 Task: Look for products in the category "Baby Health Care" from Pacifica only.
Action: Mouse moved to (322, 166)
Screenshot: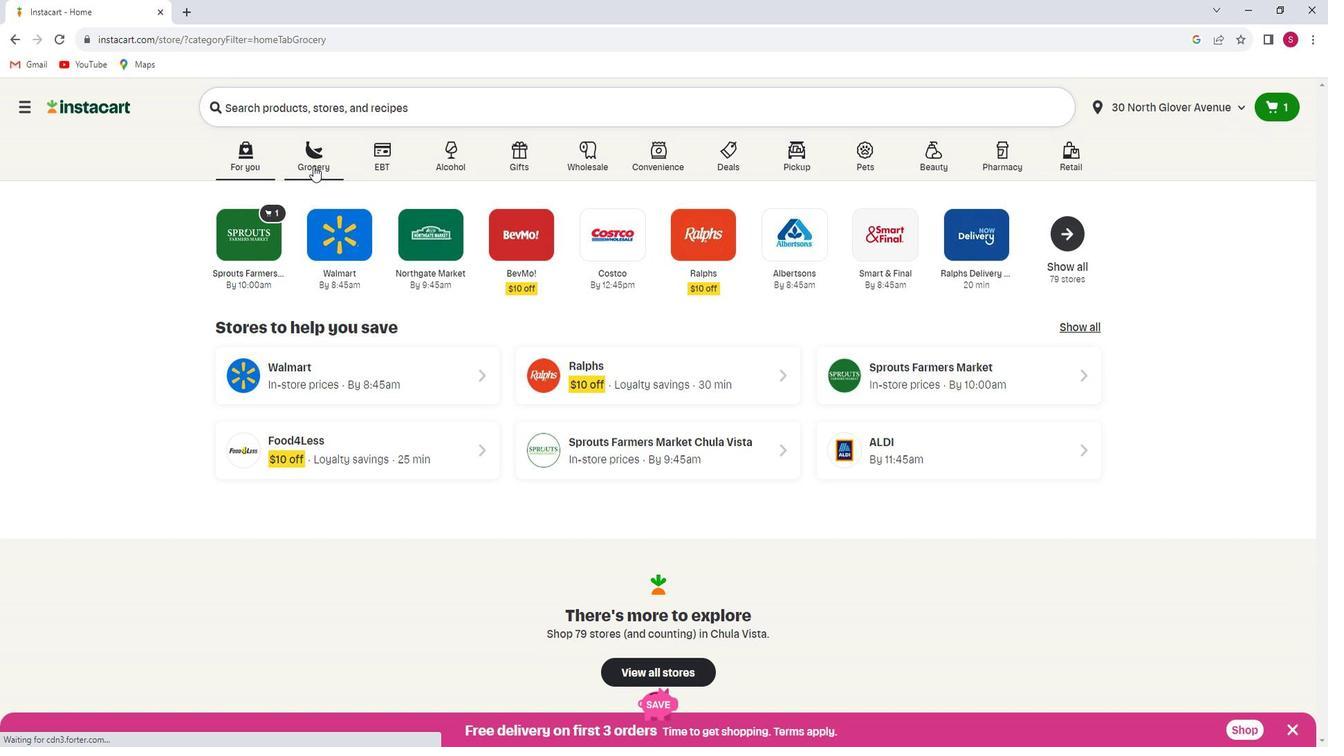 
Action: Mouse pressed left at (322, 166)
Screenshot: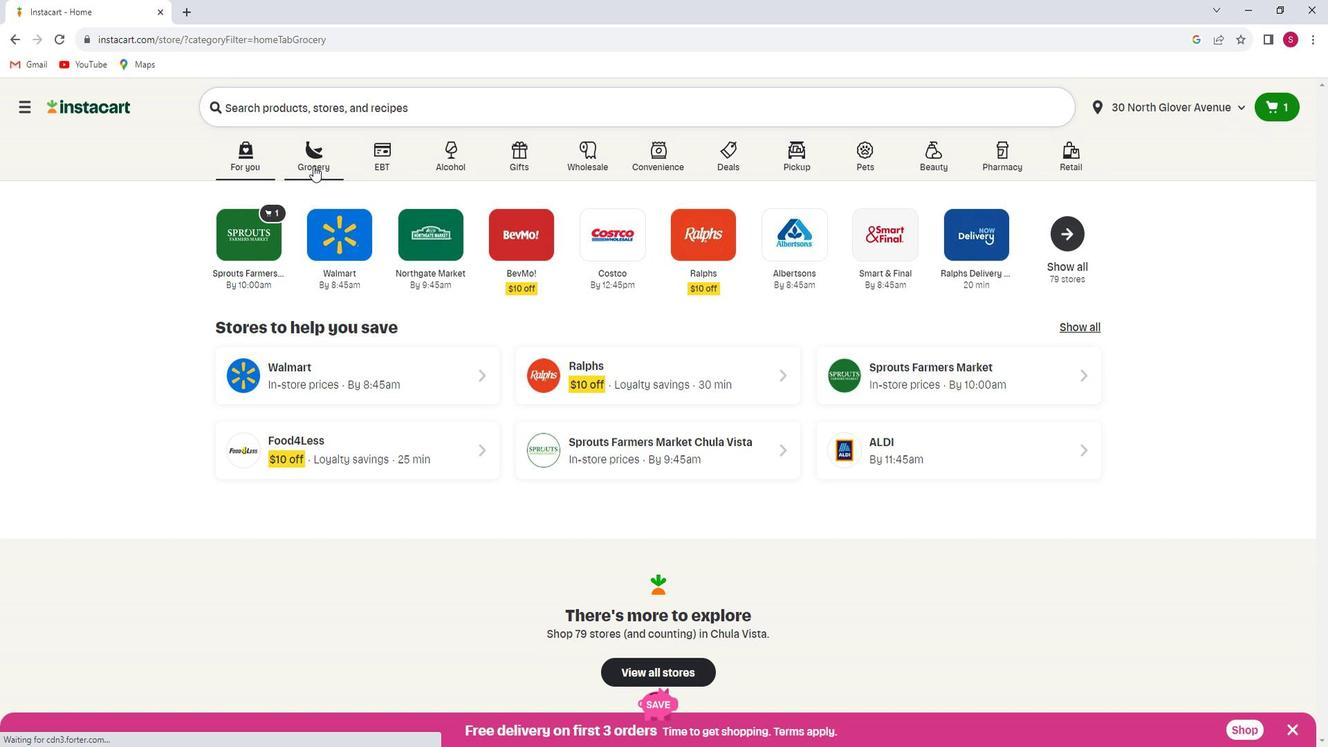 
Action: Mouse moved to (326, 390)
Screenshot: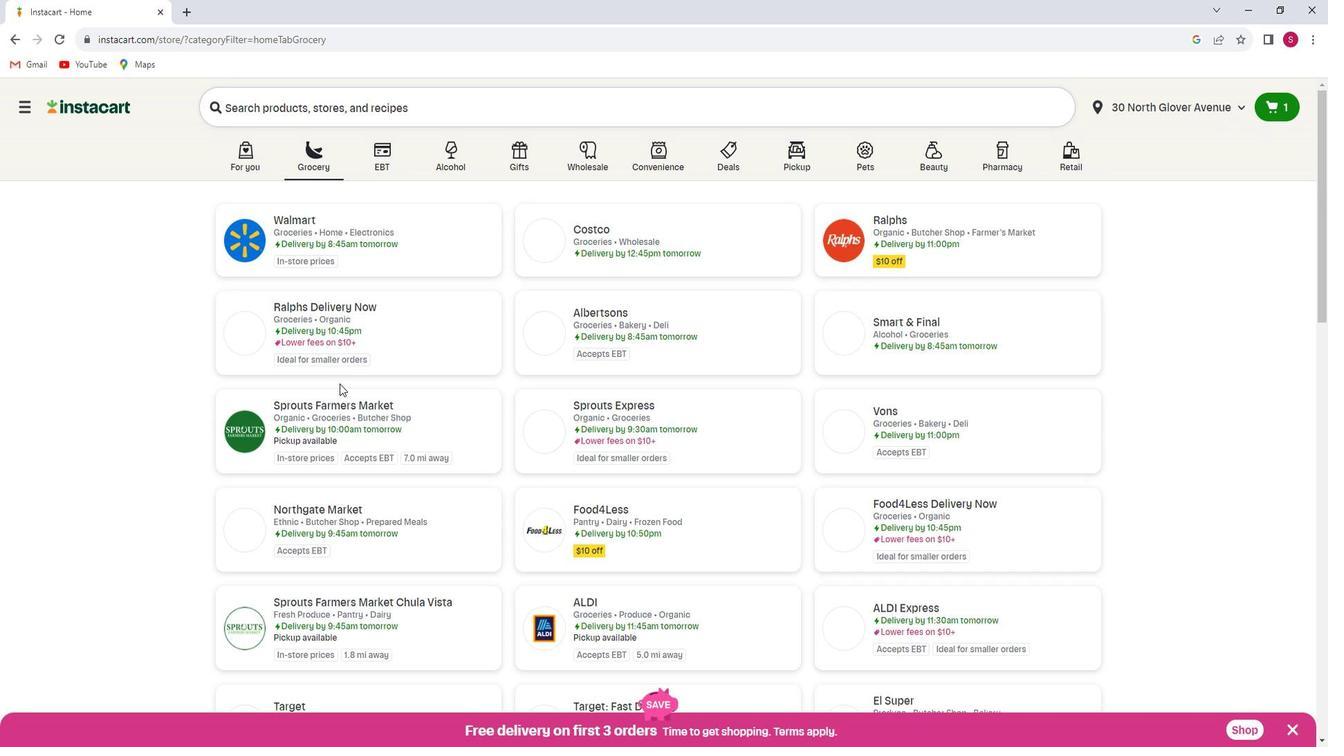 
Action: Mouse pressed left at (326, 390)
Screenshot: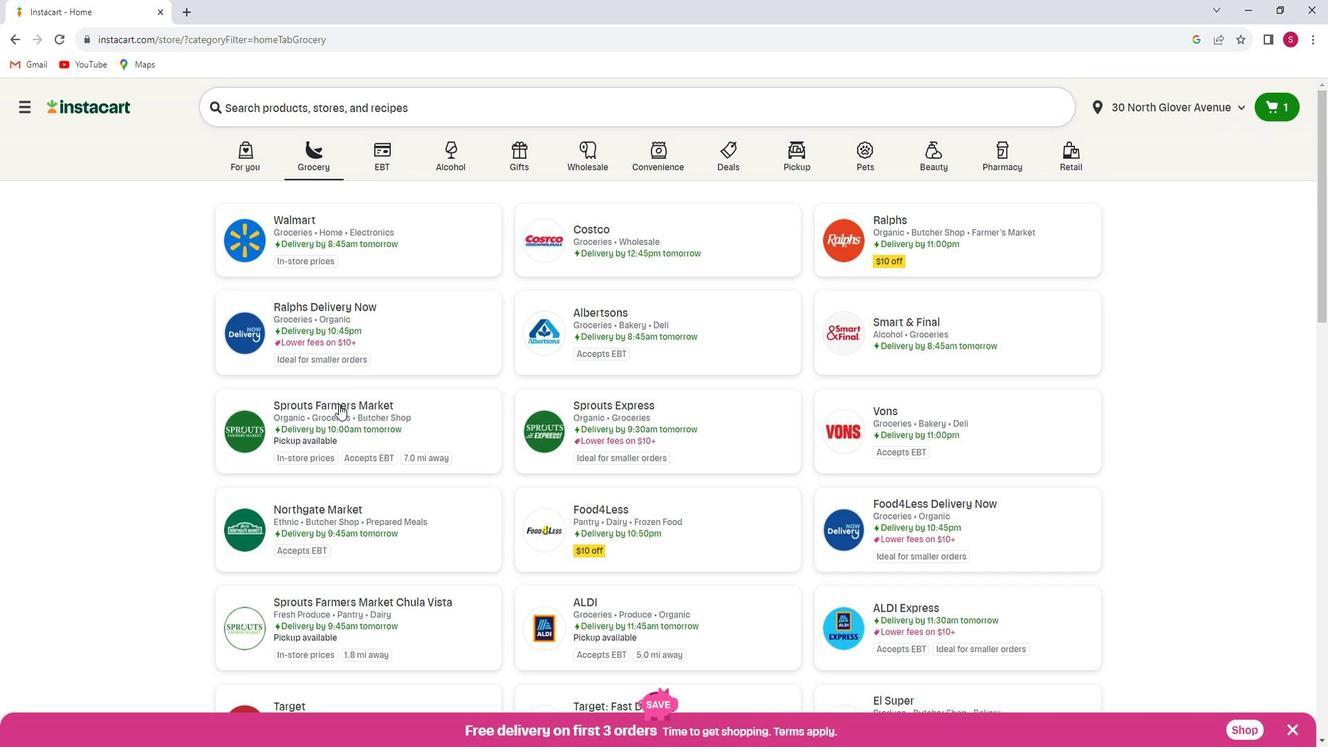 
Action: Mouse moved to (66, 425)
Screenshot: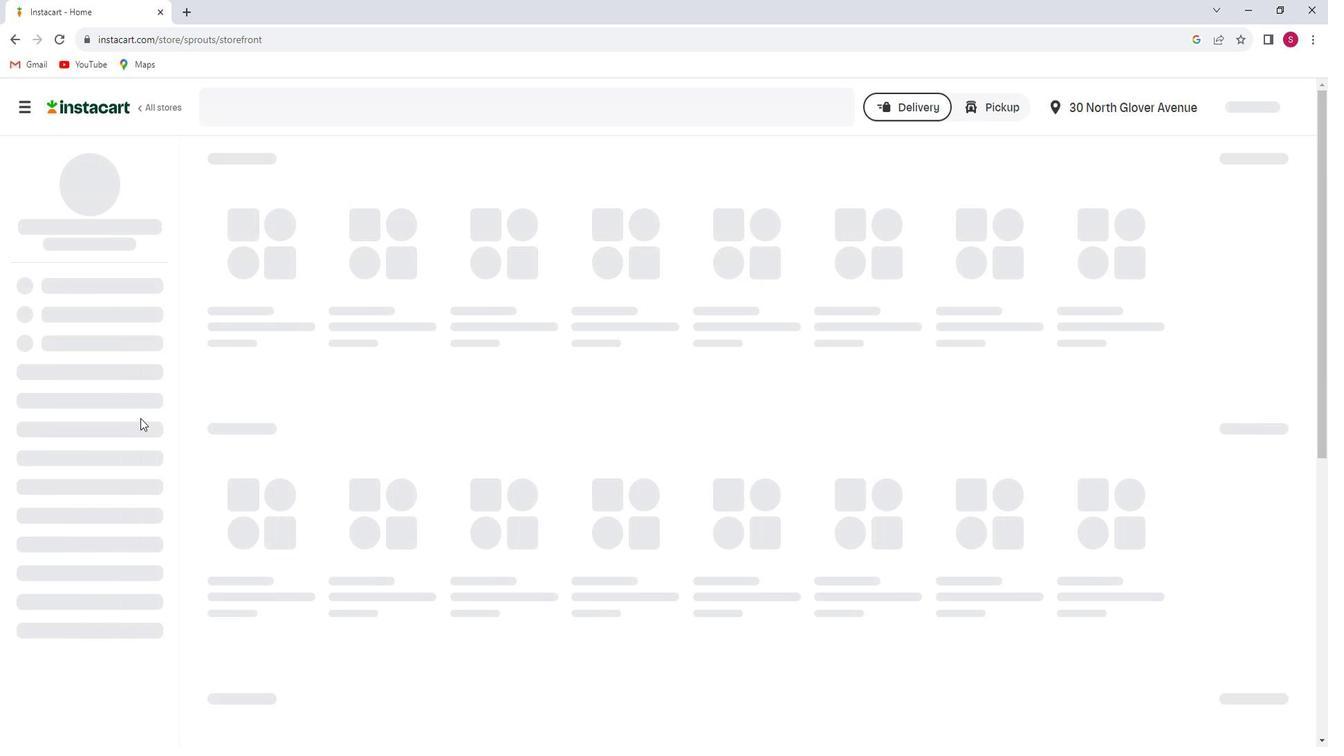 
Action: Mouse scrolled (66, 424) with delta (0, 0)
Screenshot: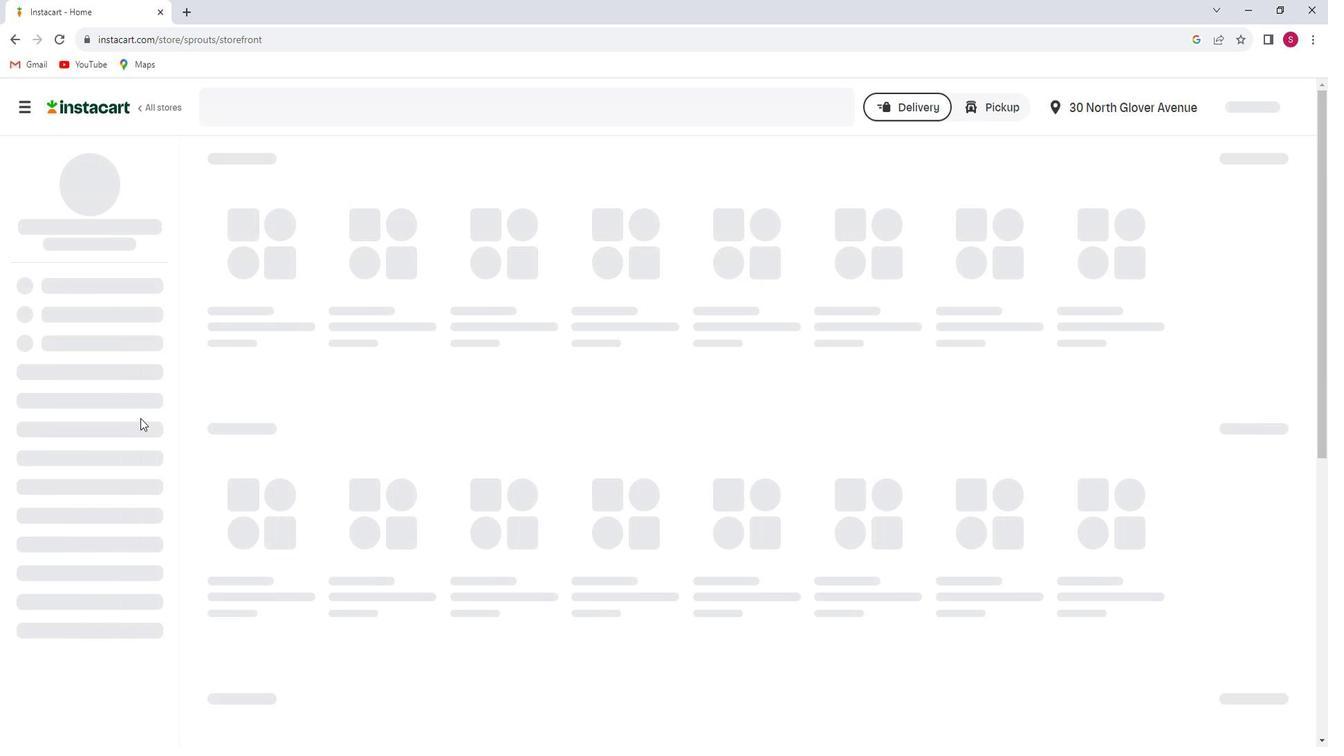 
Action: Mouse moved to (65, 428)
Screenshot: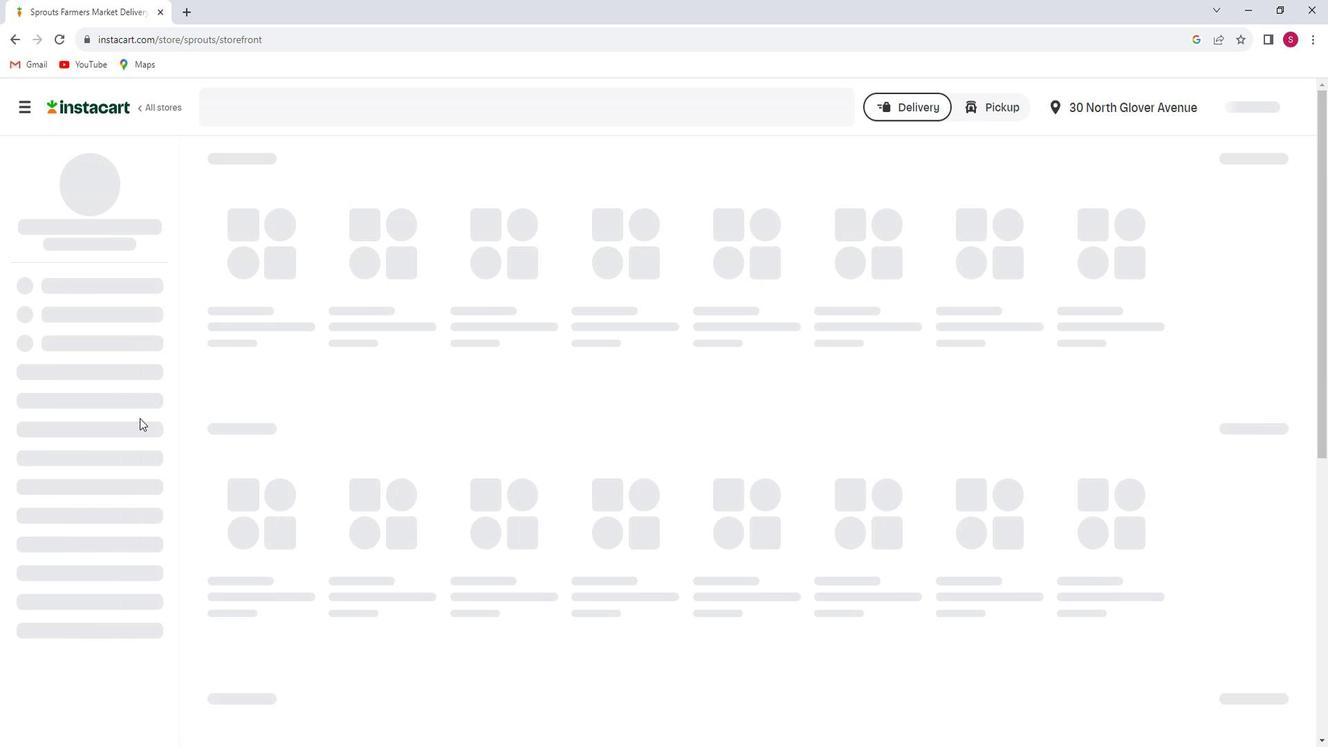 
Action: Mouse scrolled (65, 428) with delta (0, 0)
Screenshot: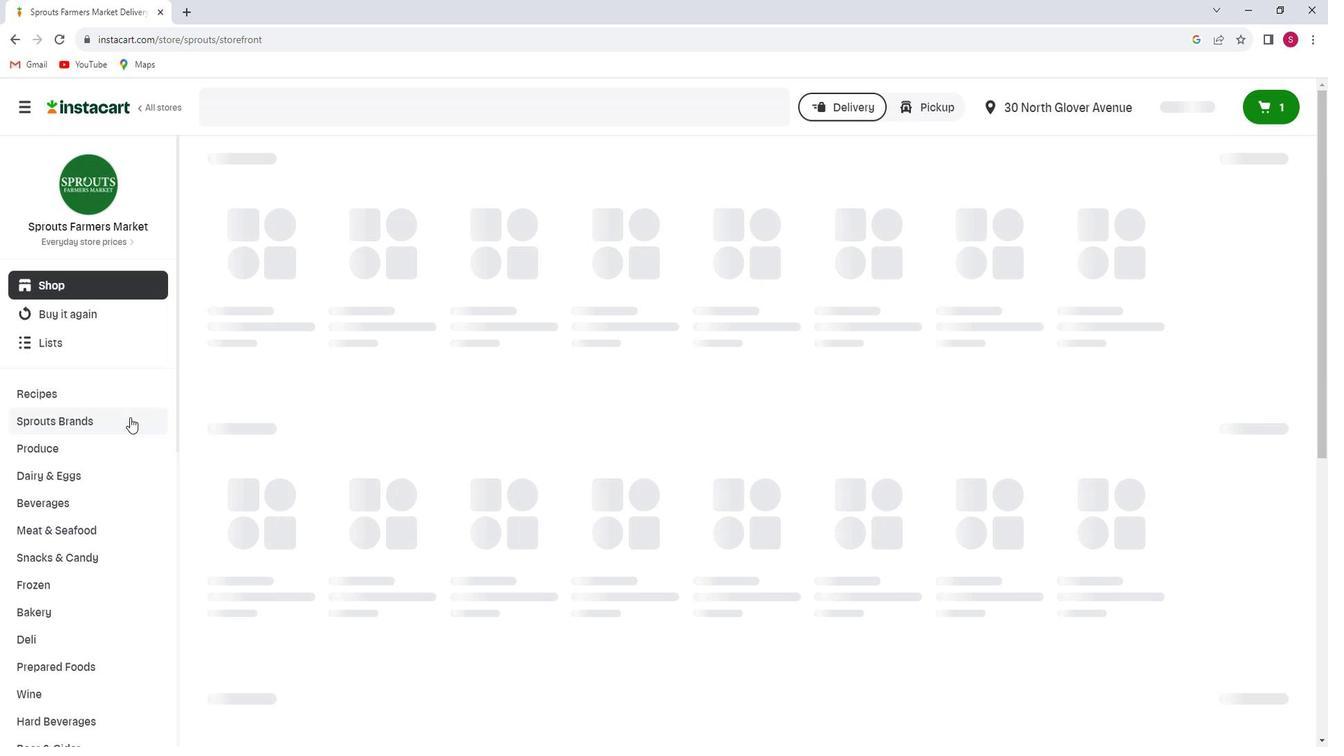 
Action: Mouse scrolled (65, 428) with delta (0, 0)
Screenshot: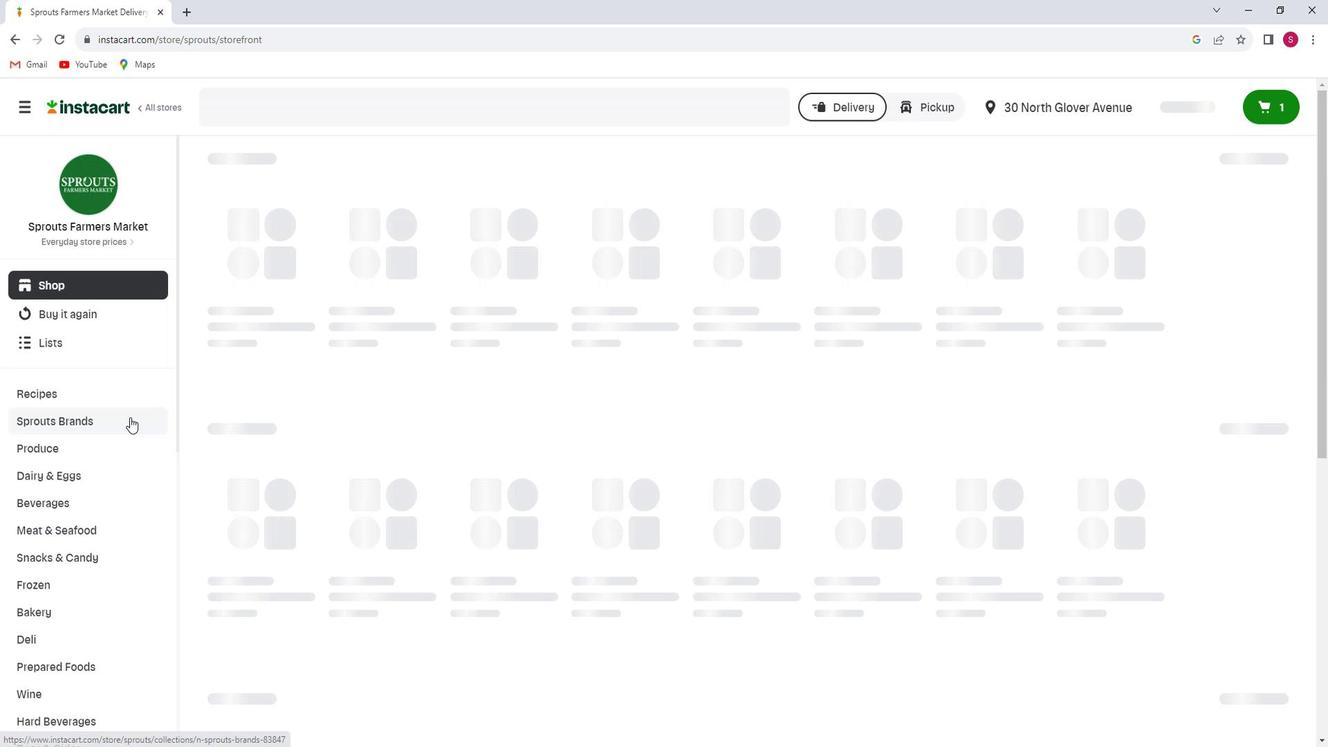 
Action: Mouse scrolled (65, 428) with delta (0, 0)
Screenshot: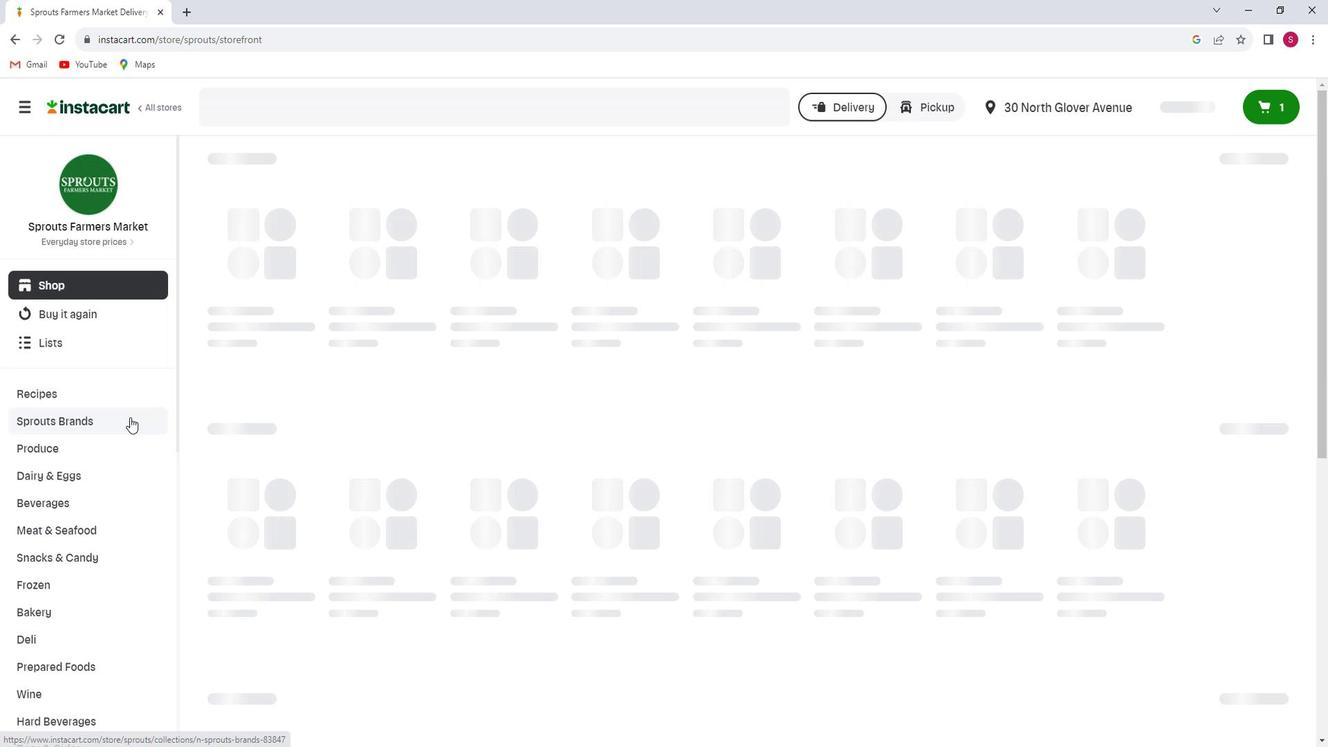 
Action: Mouse scrolled (65, 428) with delta (0, 0)
Screenshot: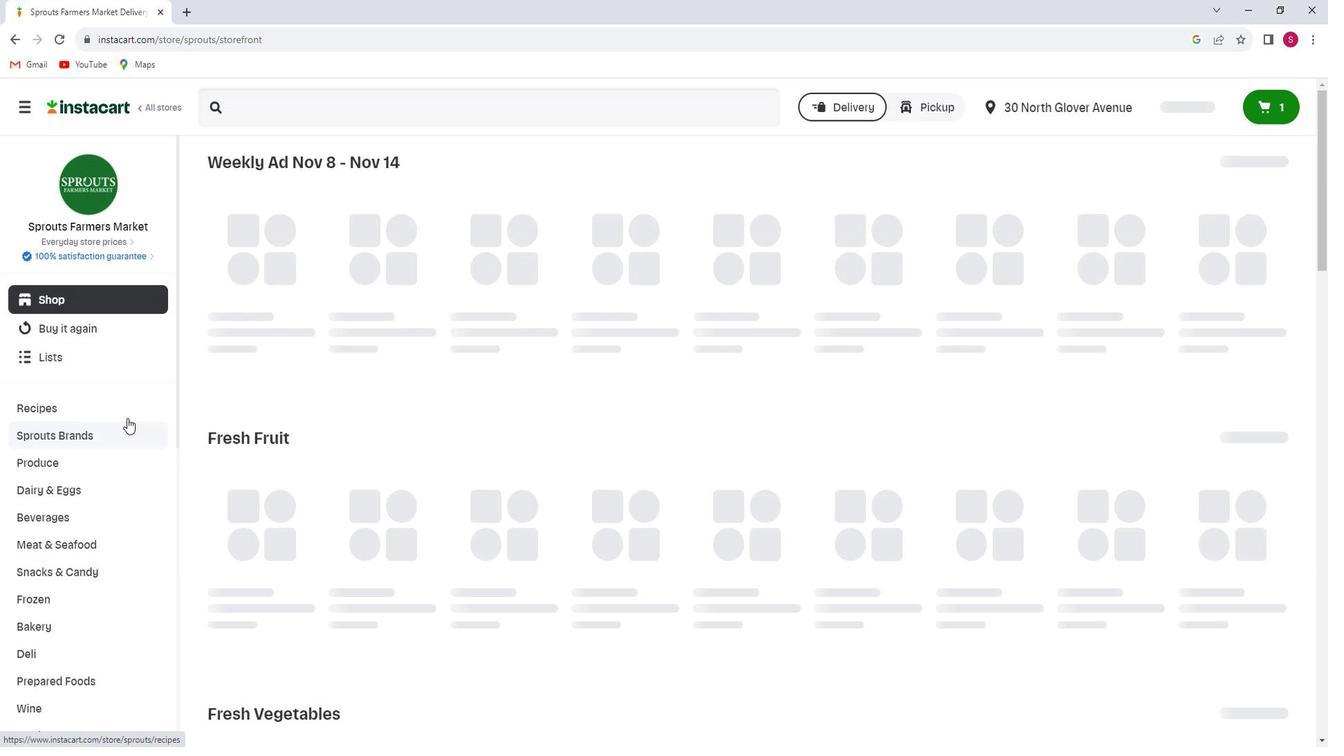 
Action: Mouse scrolled (65, 428) with delta (0, 0)
Screenshot: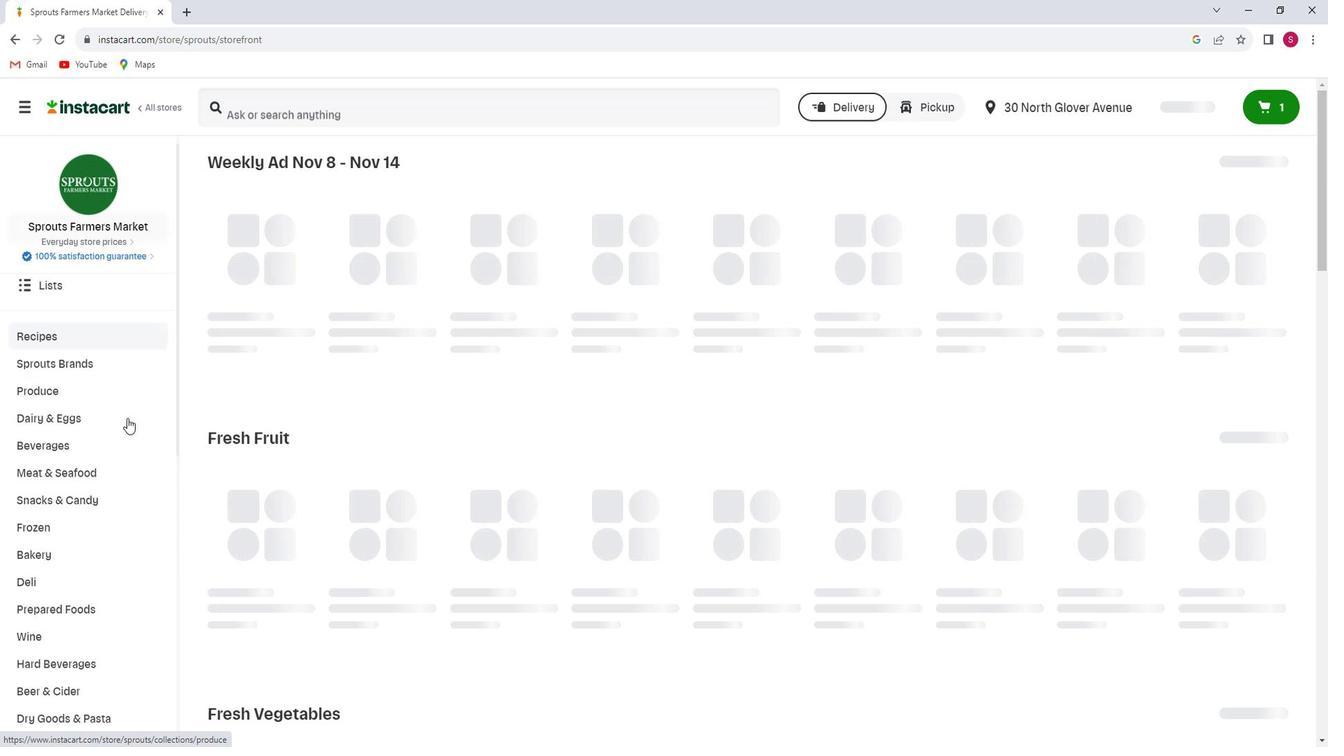 
Action: Mouse scrolled (65, 428) with delta (0, 0)
Screenshot: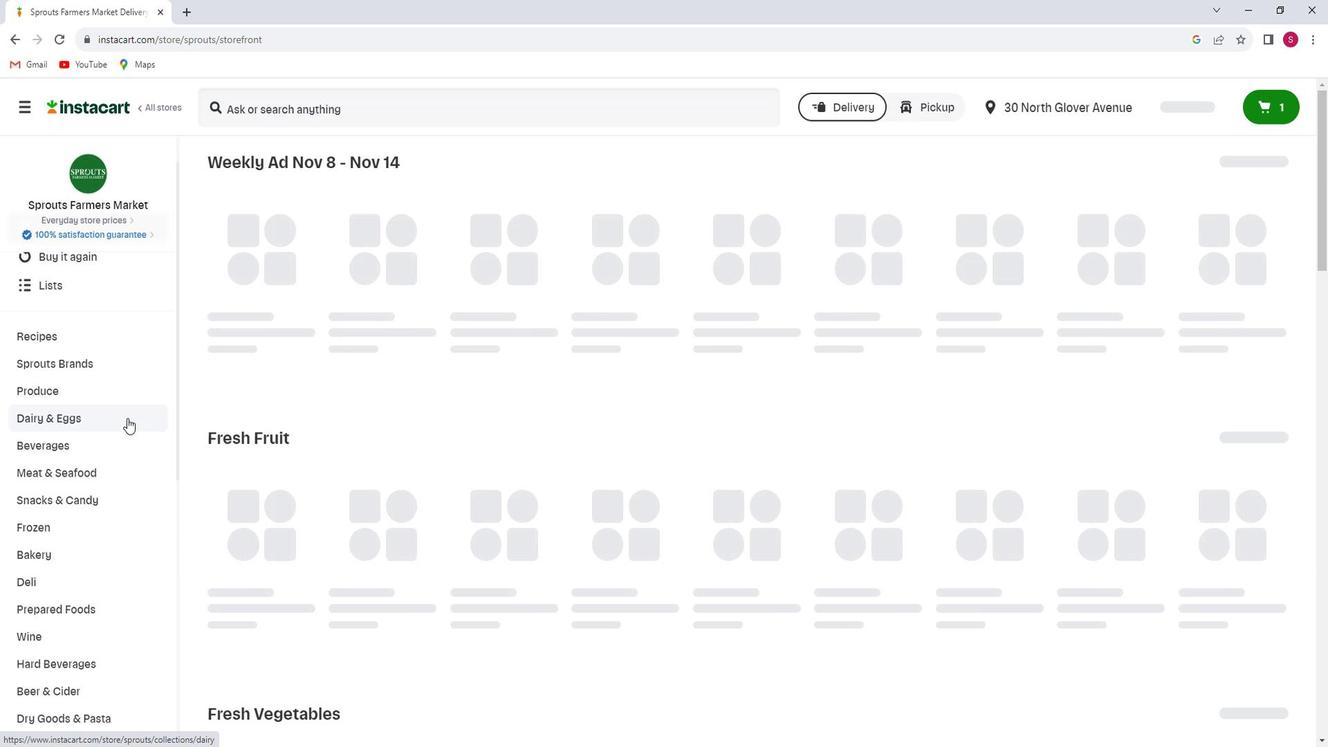 
Action: Mouse scrolled (65, 428) with delta (0, 0)
Screenshot: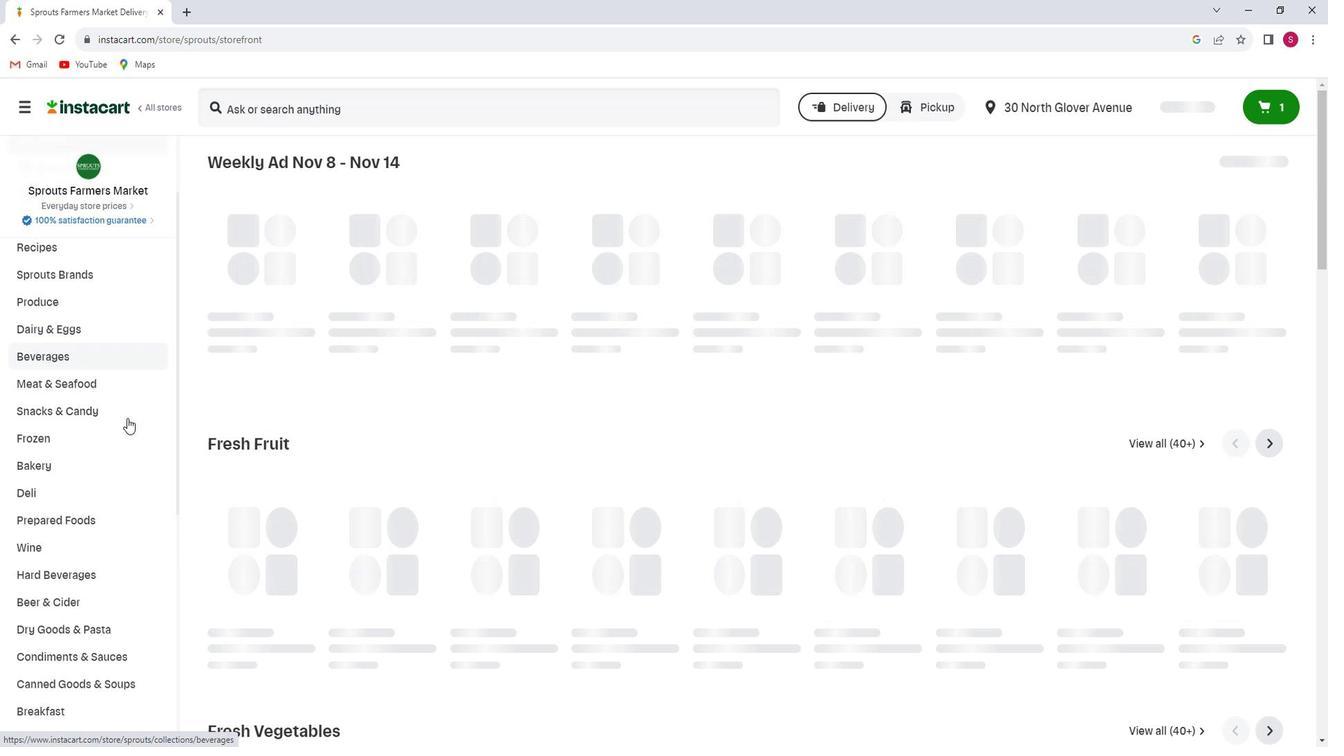 
Action: Mouse scrolled (65, 428) with delta (0, 0)
Screenshot: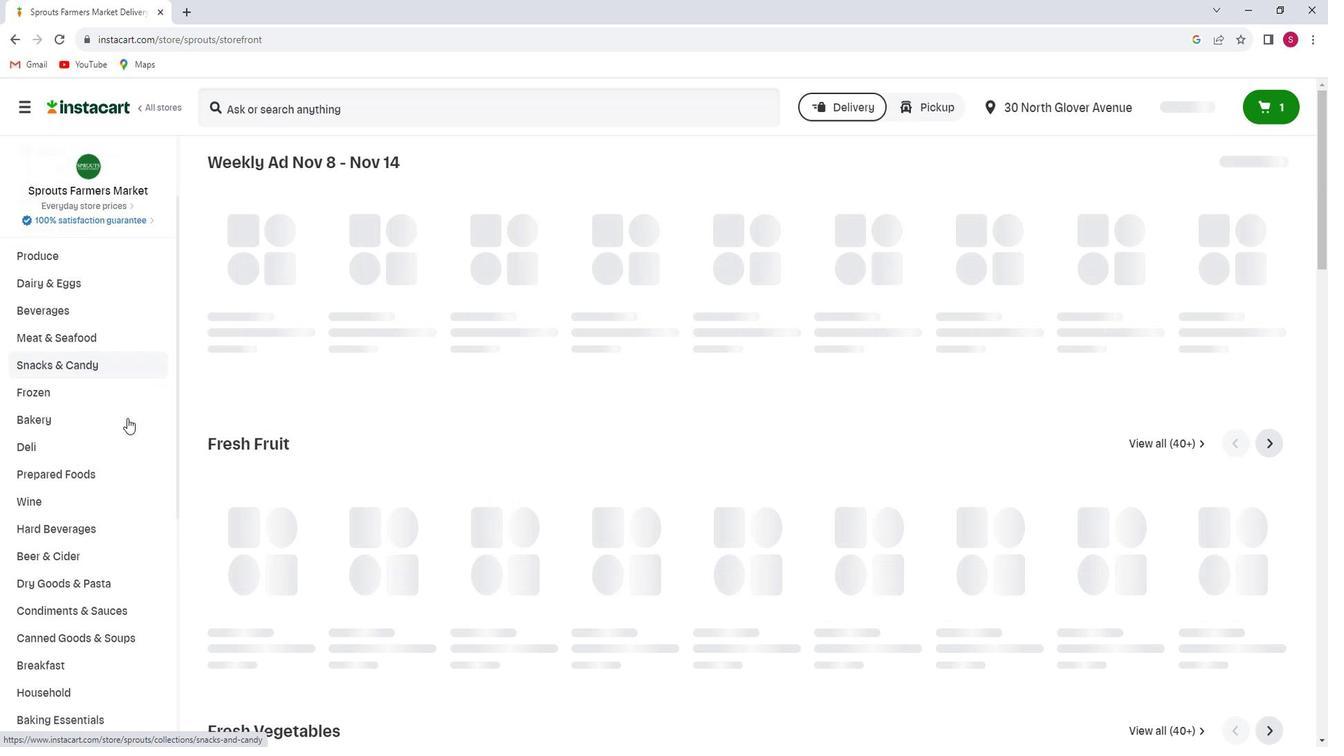 
Action: Mouse moved to (67, 528)
Screenshot: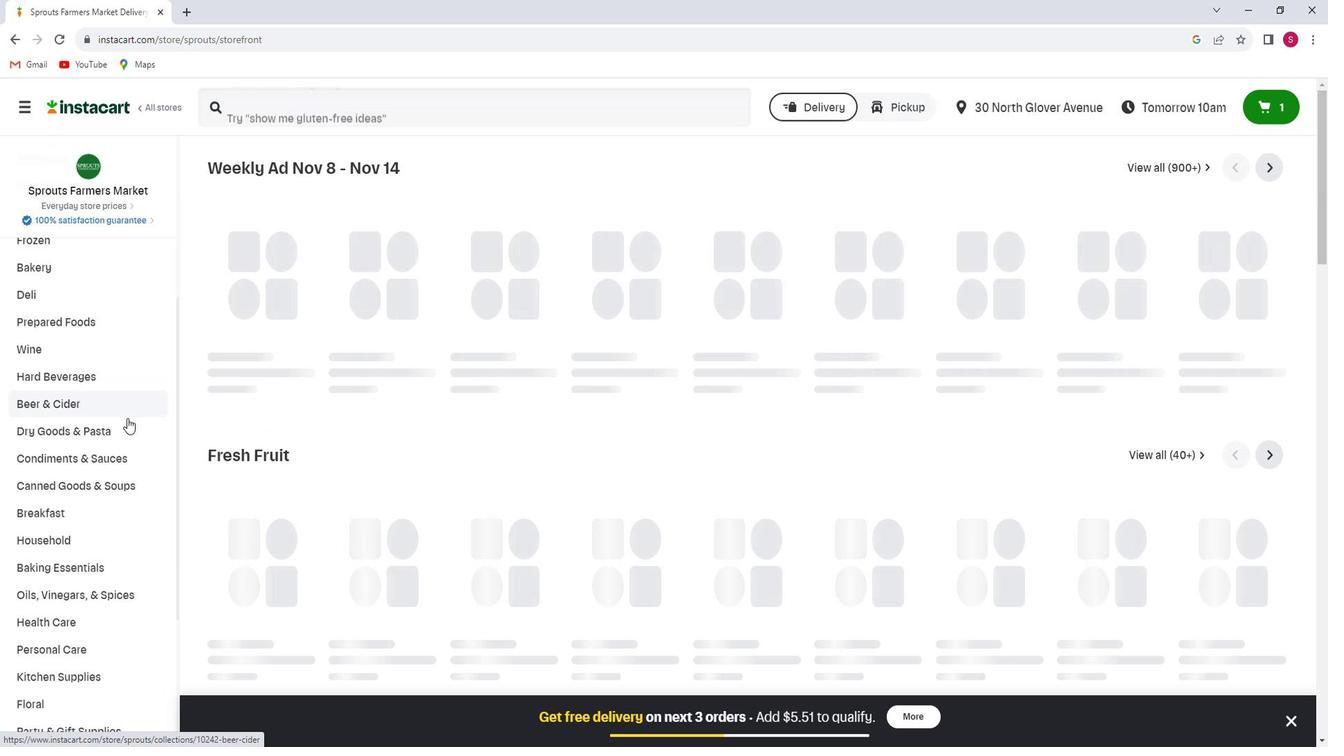 
Action: Mouse pressed left at (67, 528)
Screenshot: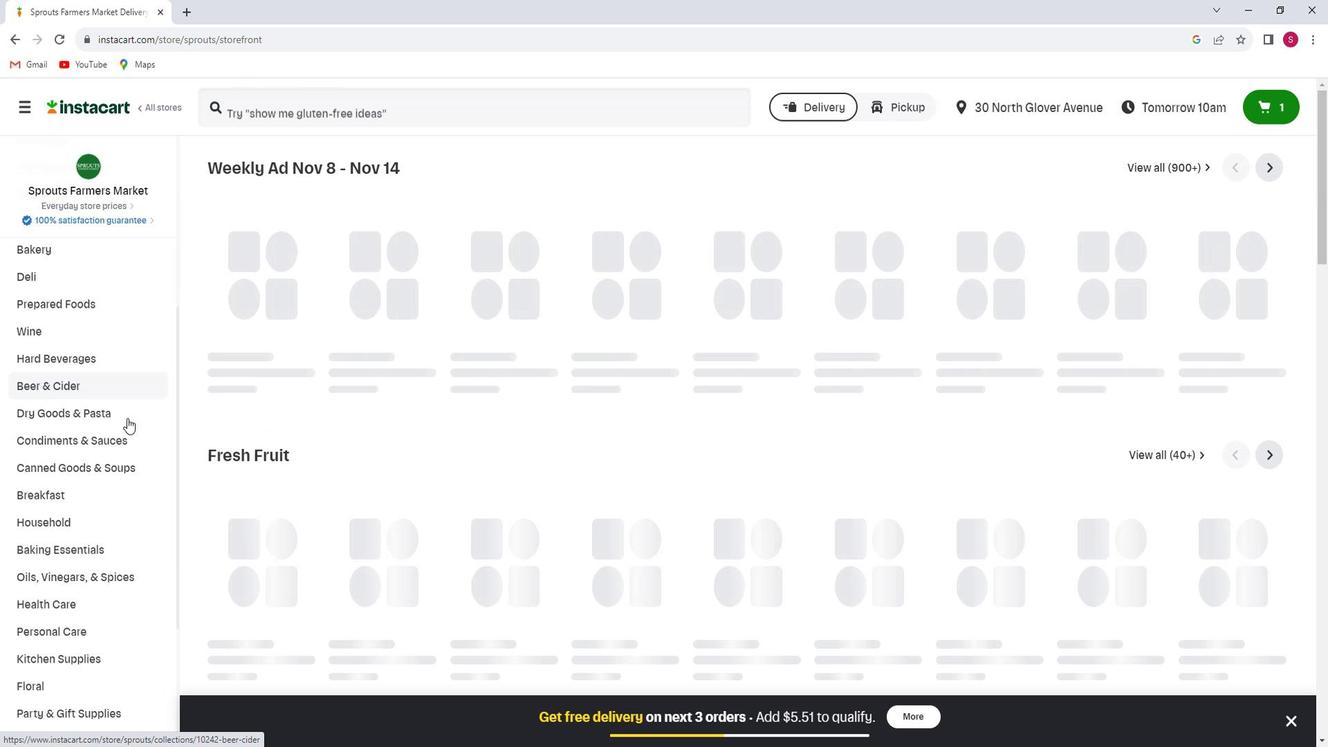 
Action: Mouse moved to (84, 546)
Screenshot: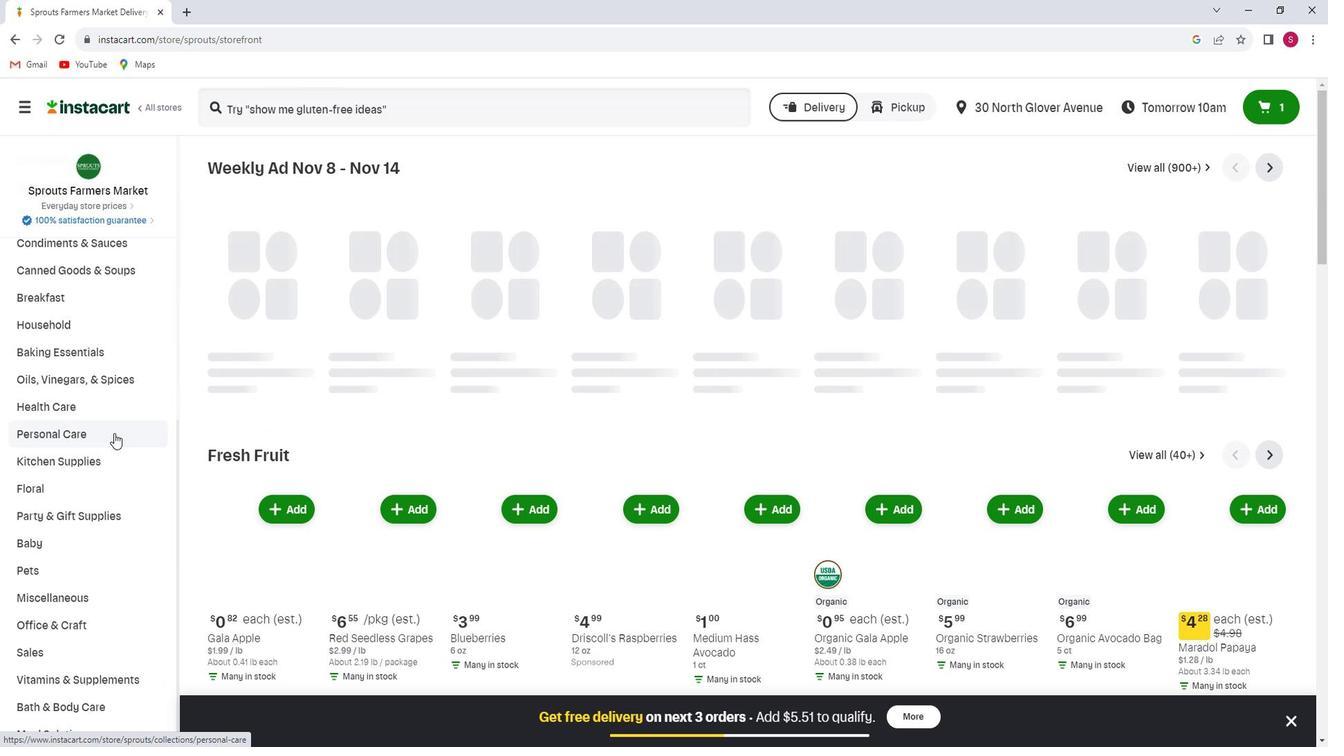 
Action: Mouse pressed left at (84, 546)
Screenshot: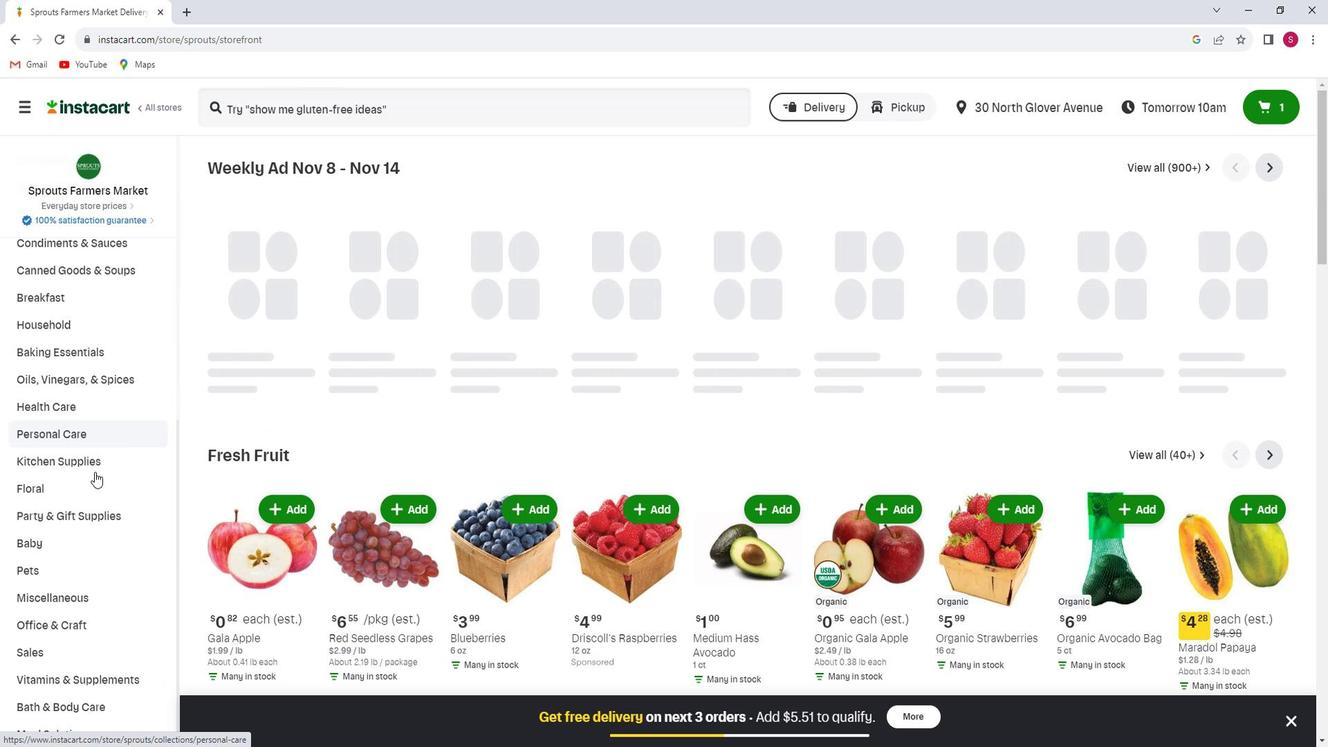 
Action: Mouse moved to (341, 274)
Screenshot: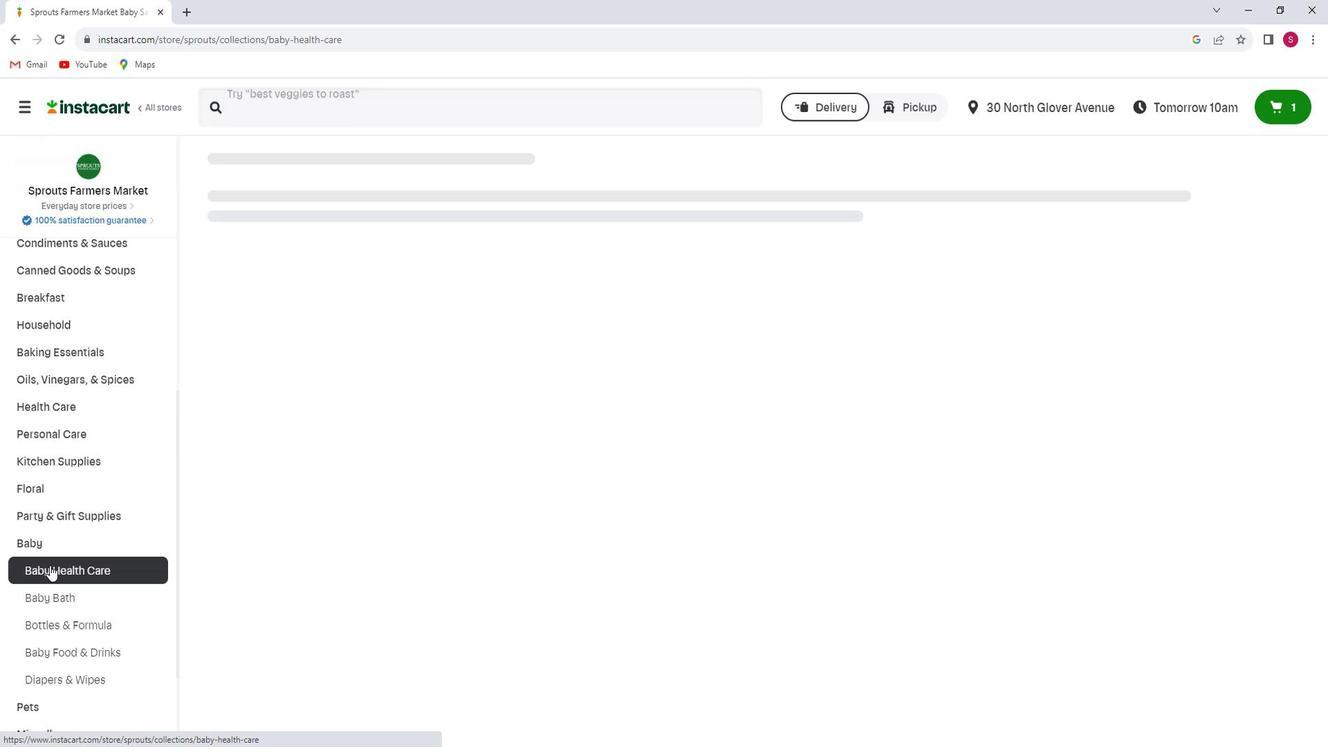 
Action: Mouse pressed left at (341, 274)
Screenshot: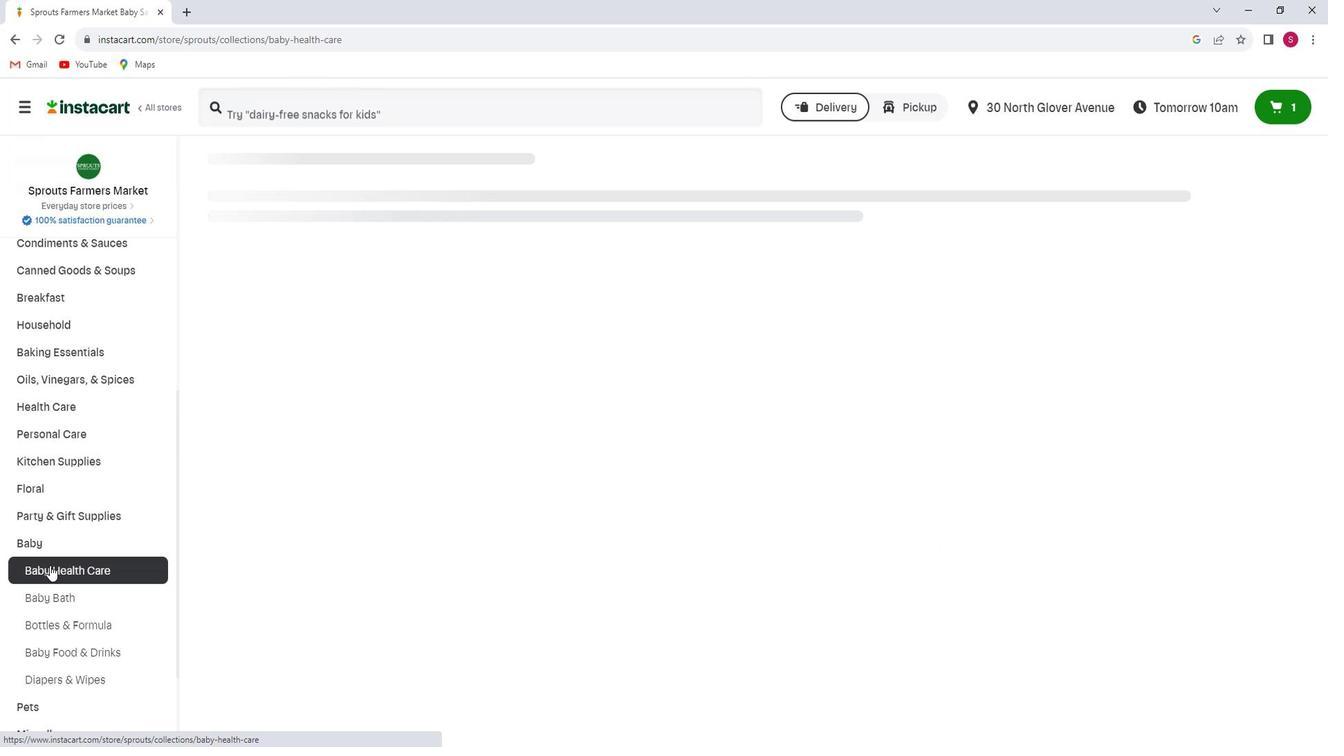 
Action: Mouse moved to (10, 747)
Screenshot: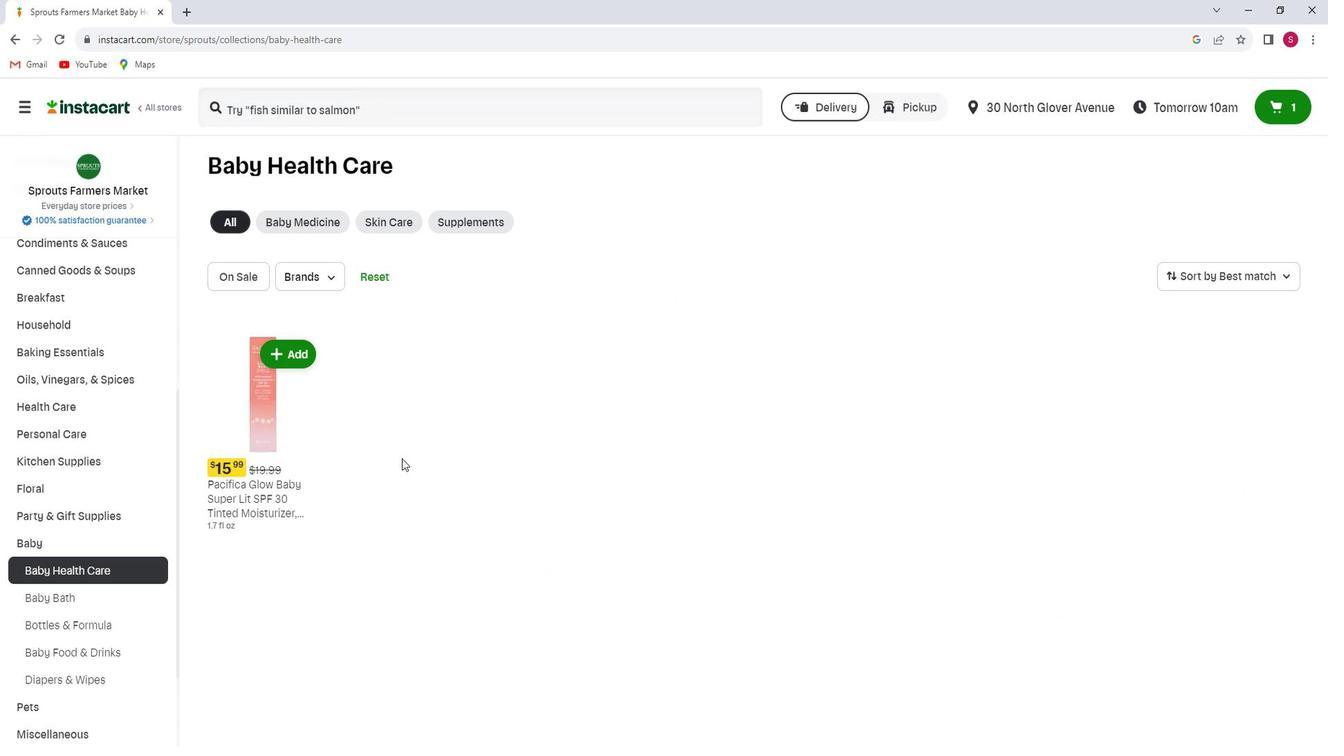 
Action: Mouse pressed left at (10, 747)
Screenshot: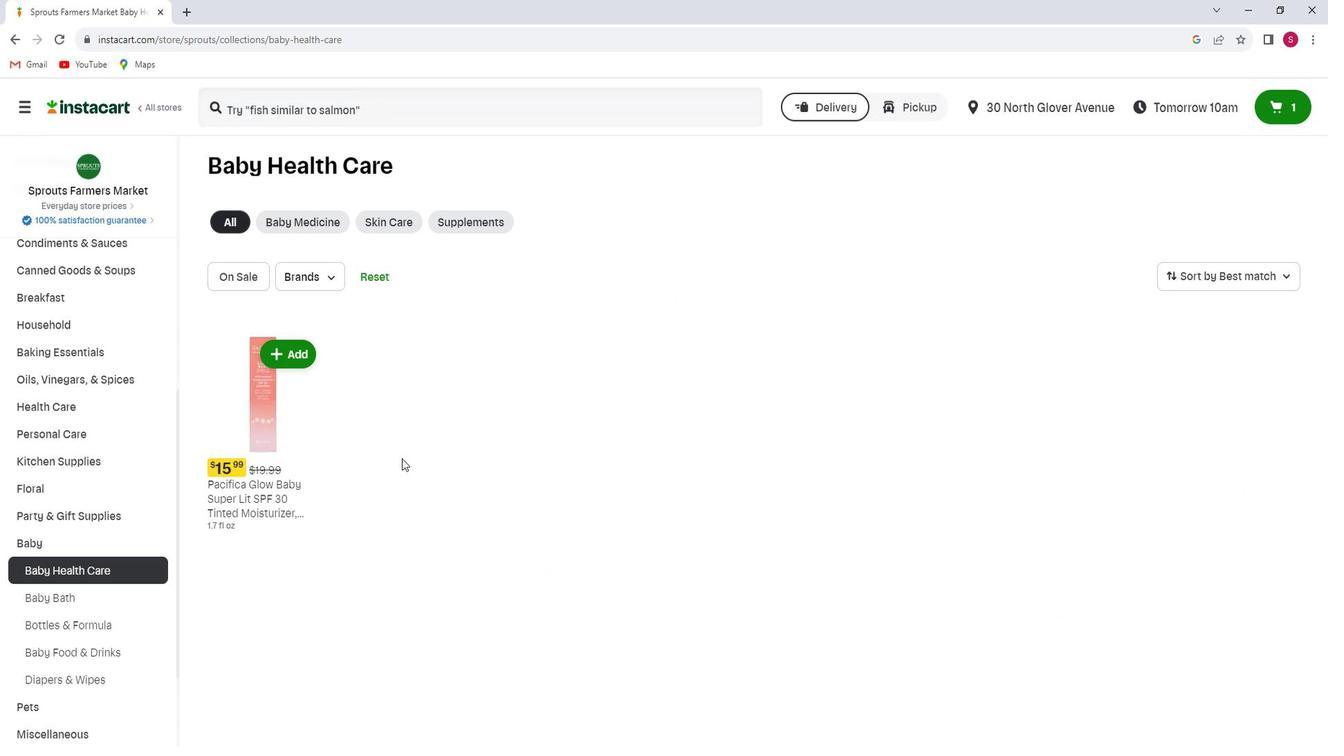 
Action: Mouse moved to (30, 720)
Screenshot: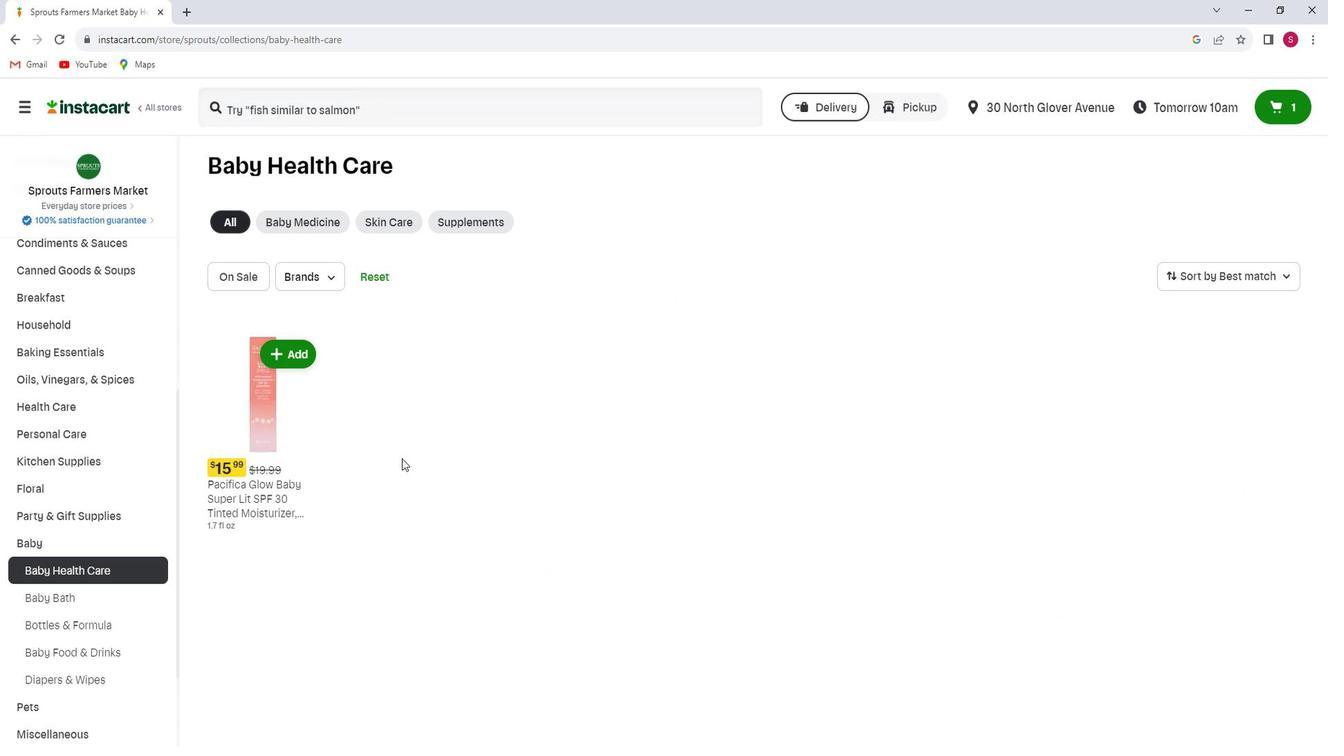 
Action: Mouse pressed left at (30, 720)
Screenshot: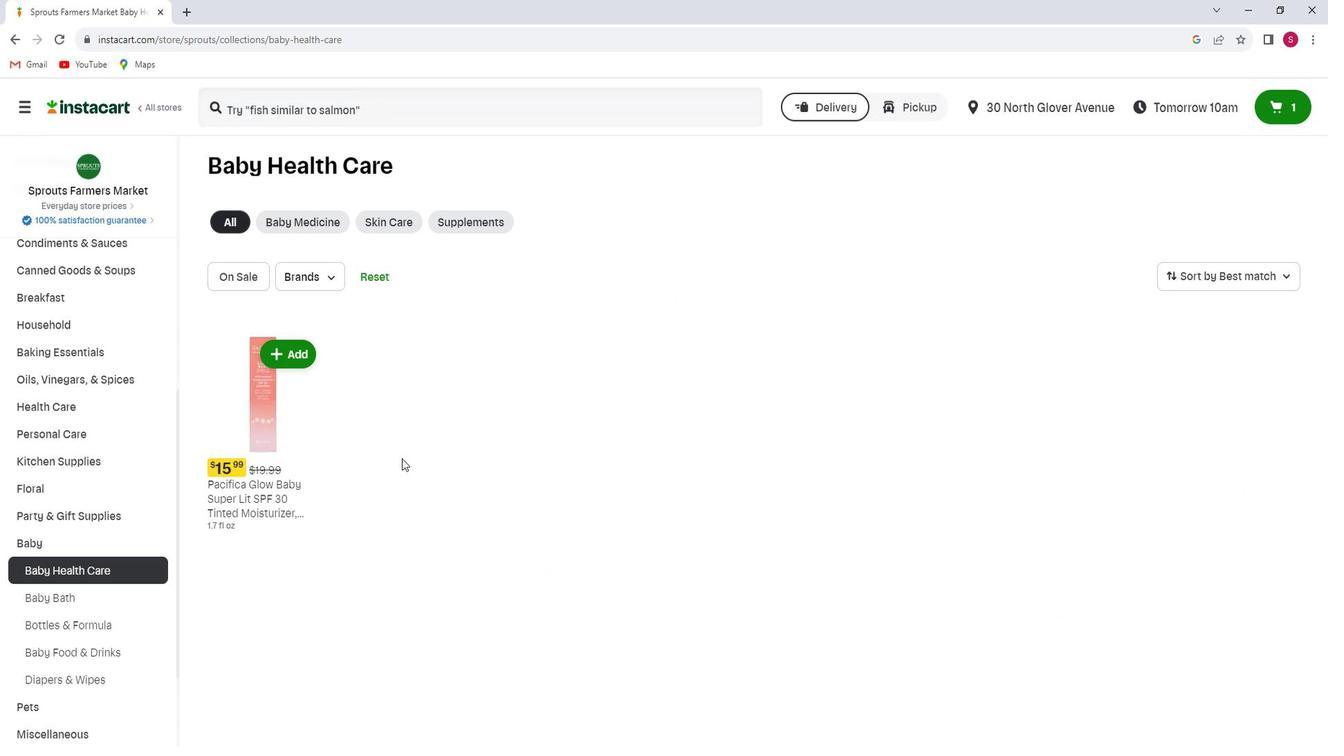
Action: Mouse moved to (45, 676)
Screenshot: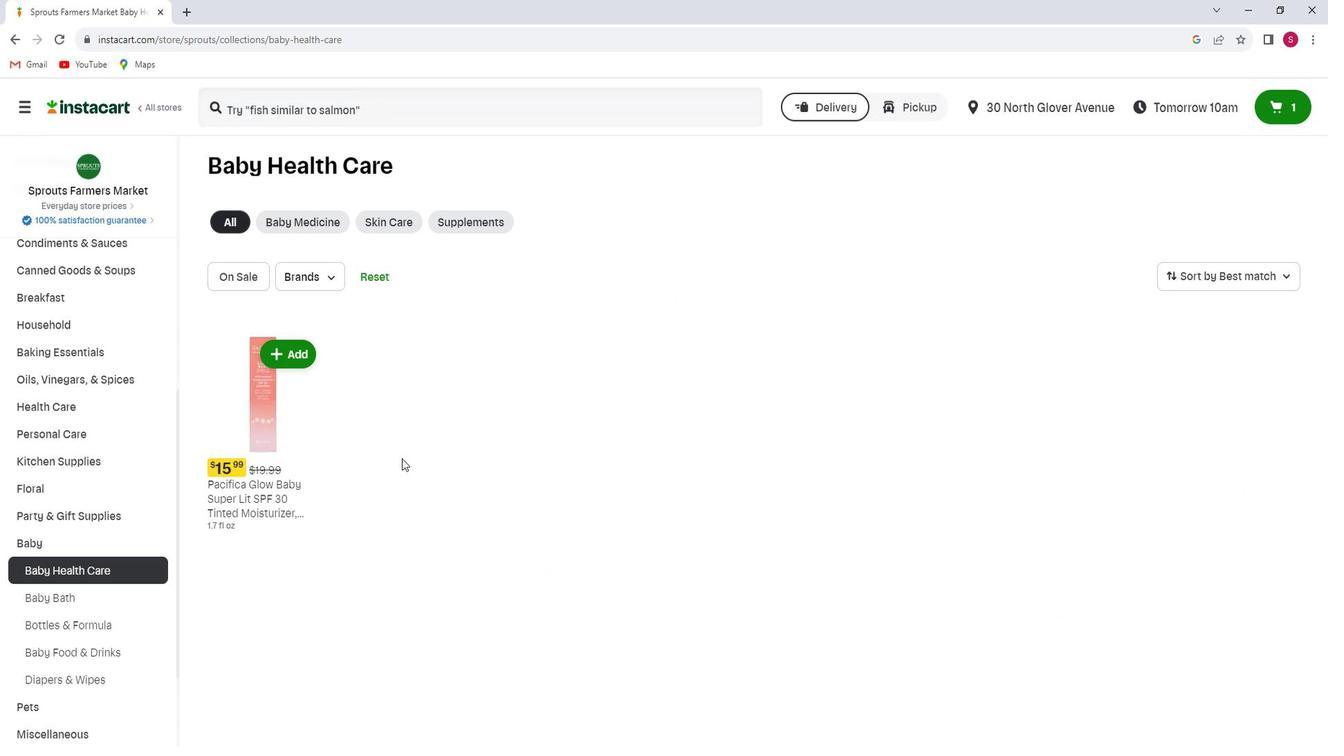 
Action: Mouse pressed left at (45, 676)
Screenshot: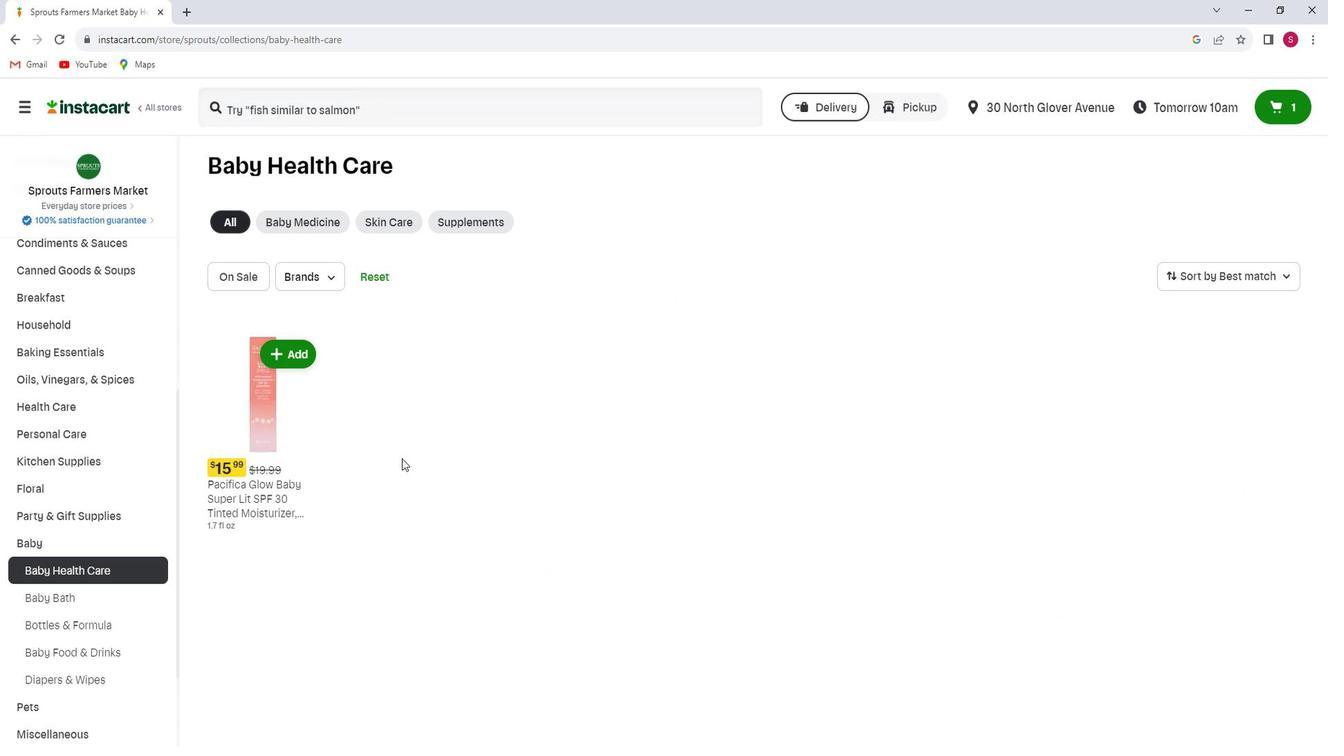
Action: Mouse moved to (323, 170)
Screenshot: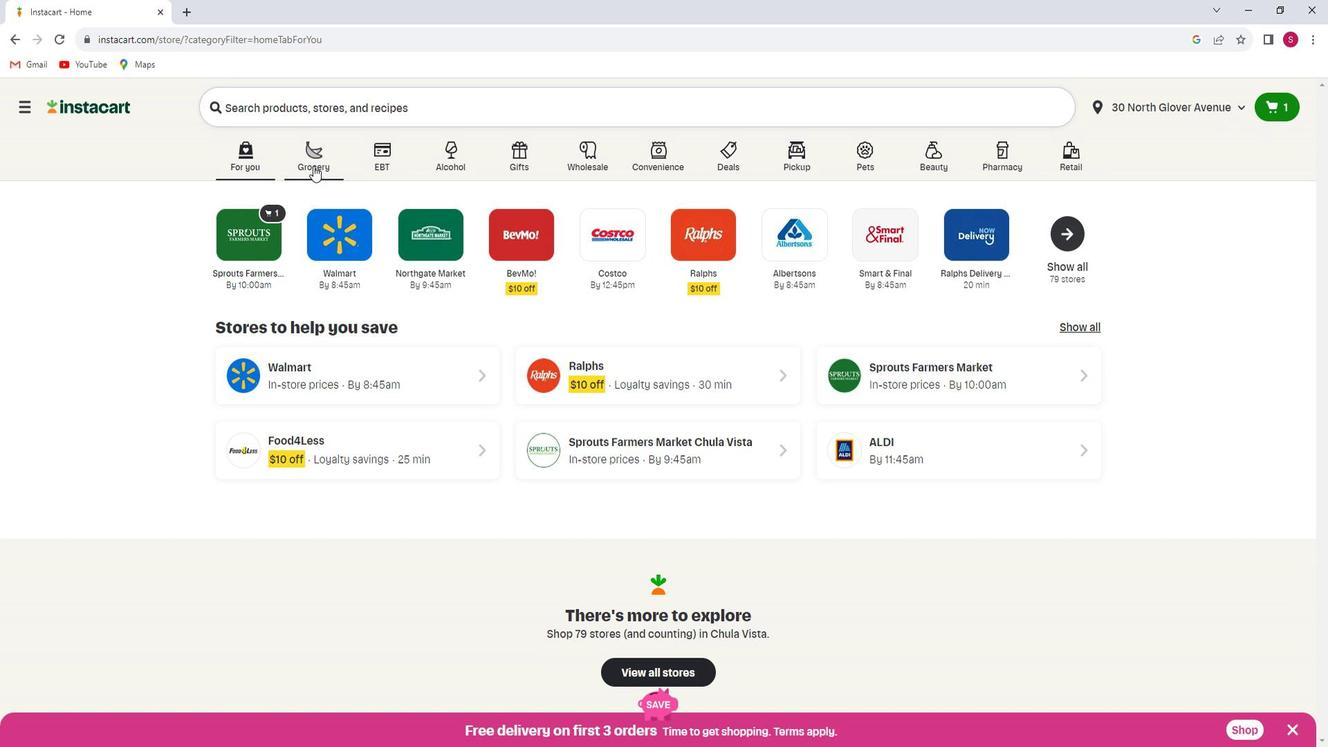 
Action: Mouse pressed left at (323, 170)
Screenshot: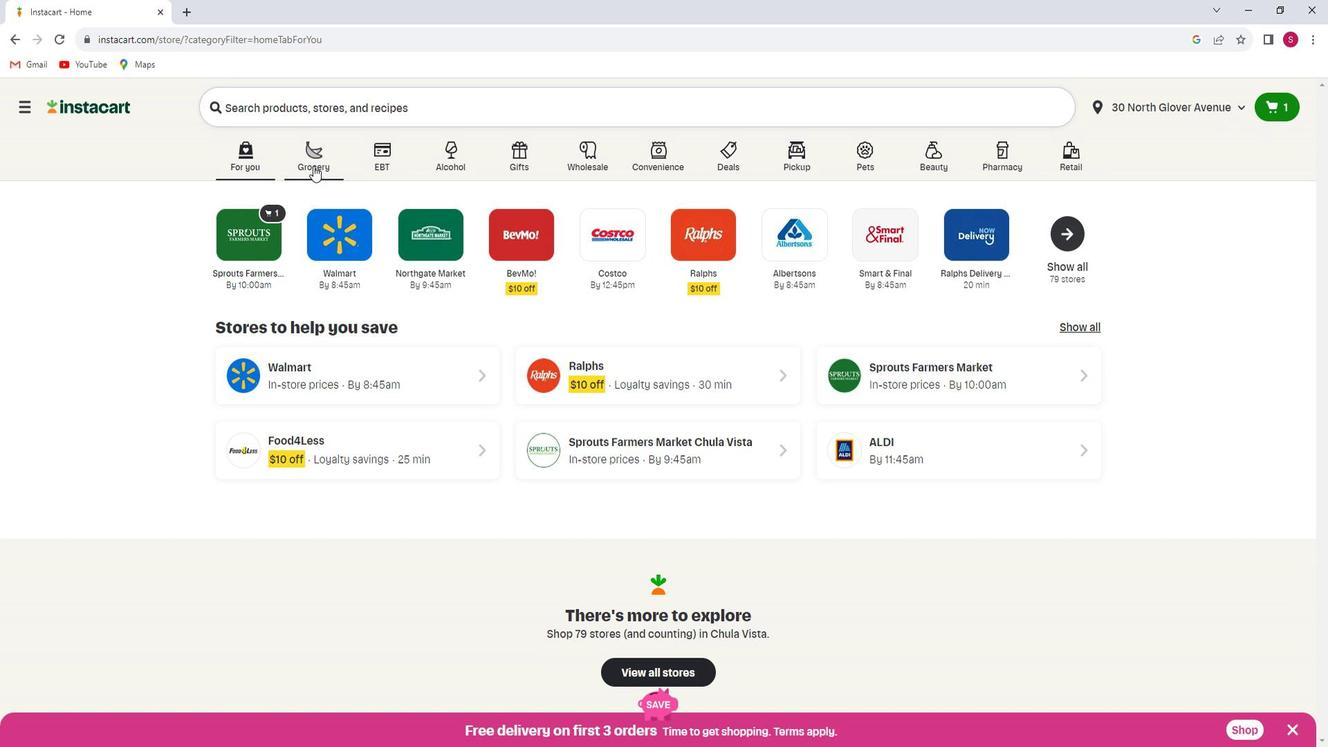 
Action: Mouse moved to (349, 408)
Screenshot: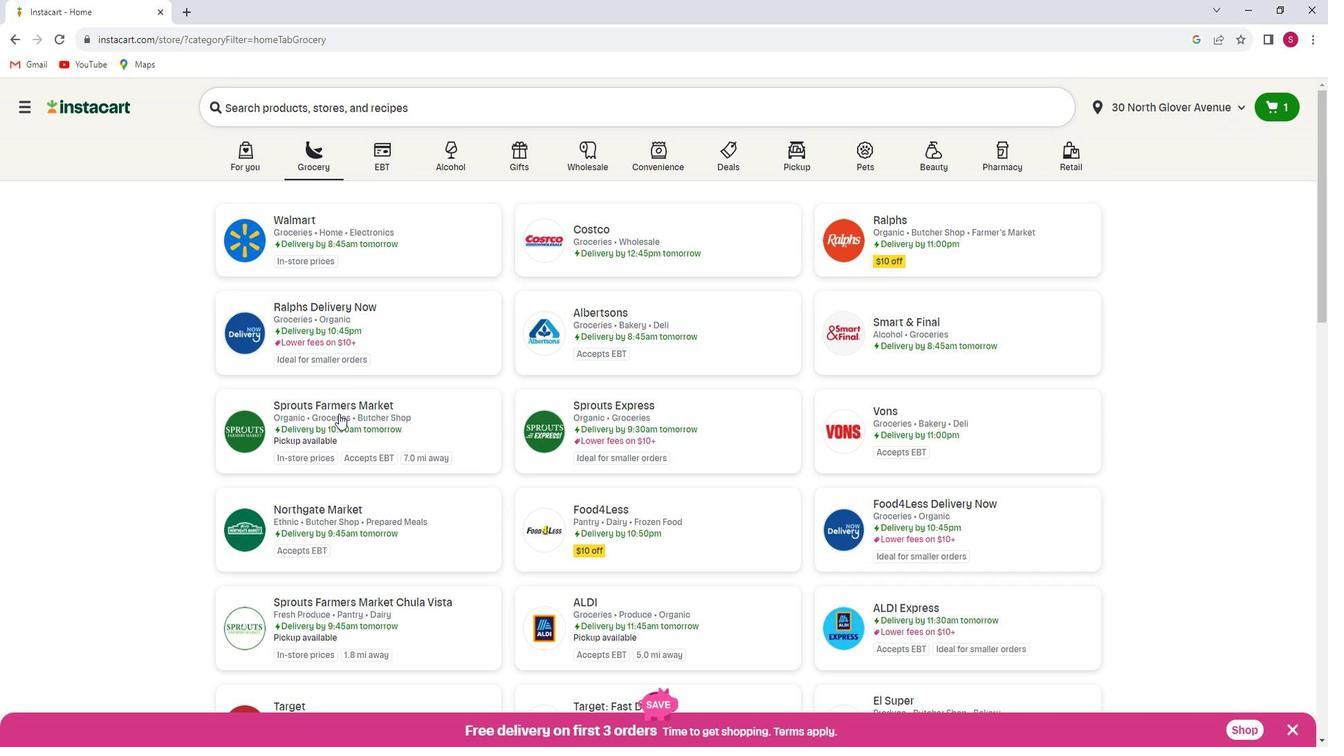 
Action: Mouse pressed left at (349, 408)
Screenshot: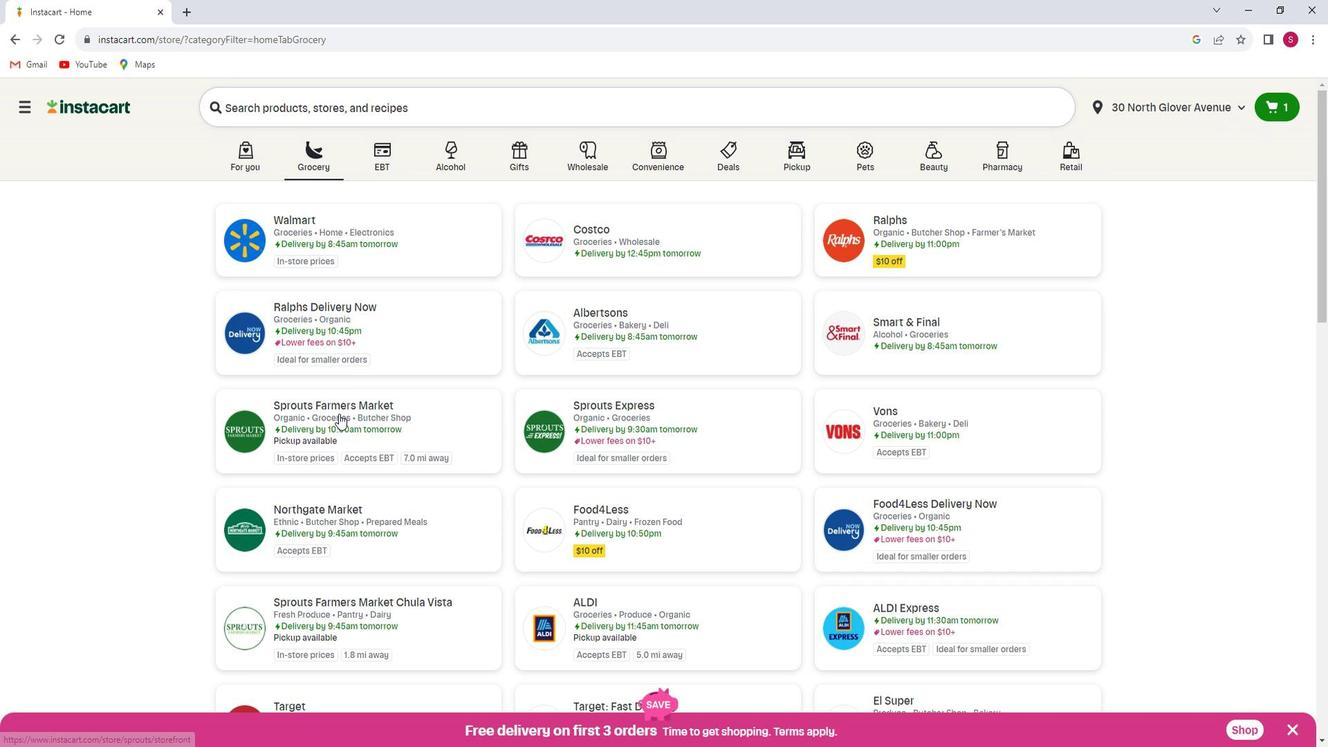 
Action: Mouse moved to (137, 413)
Screenshot: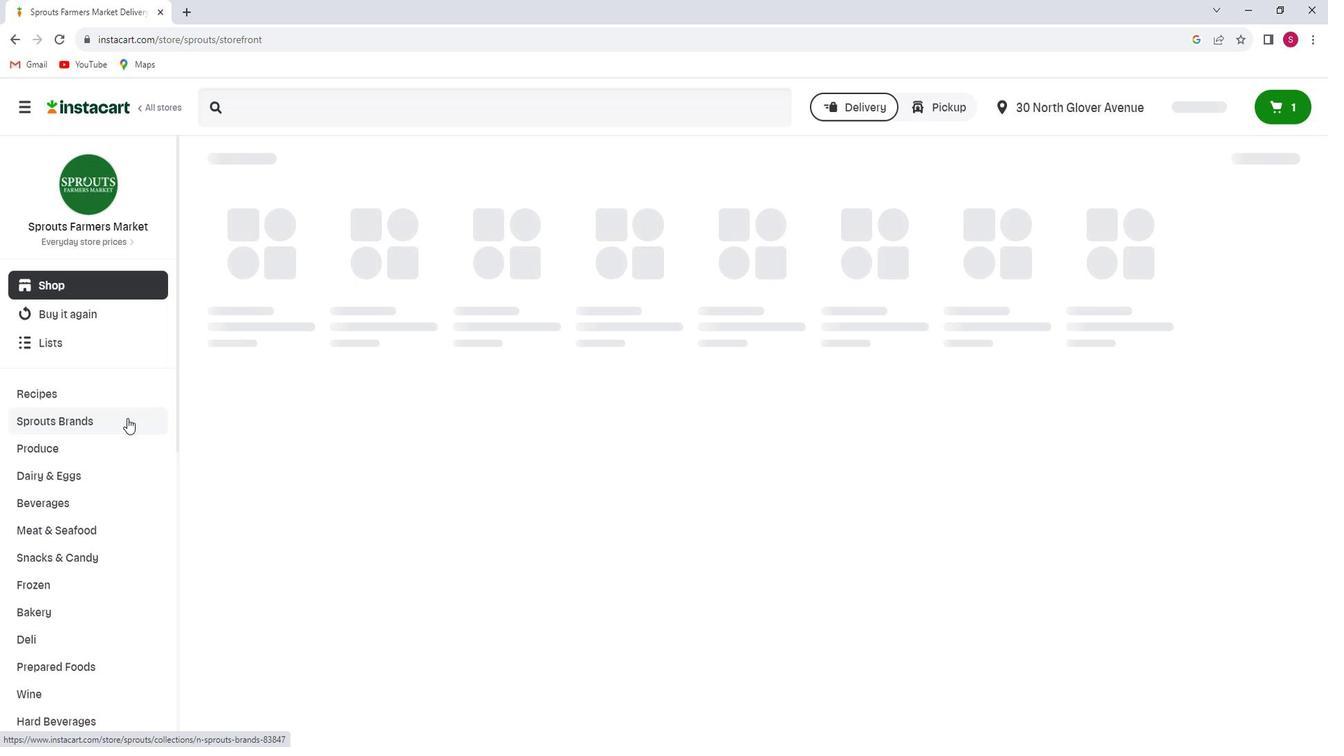 
Action: Mouse scrolled (137, 412) with delta (0, 0)
Screenshot: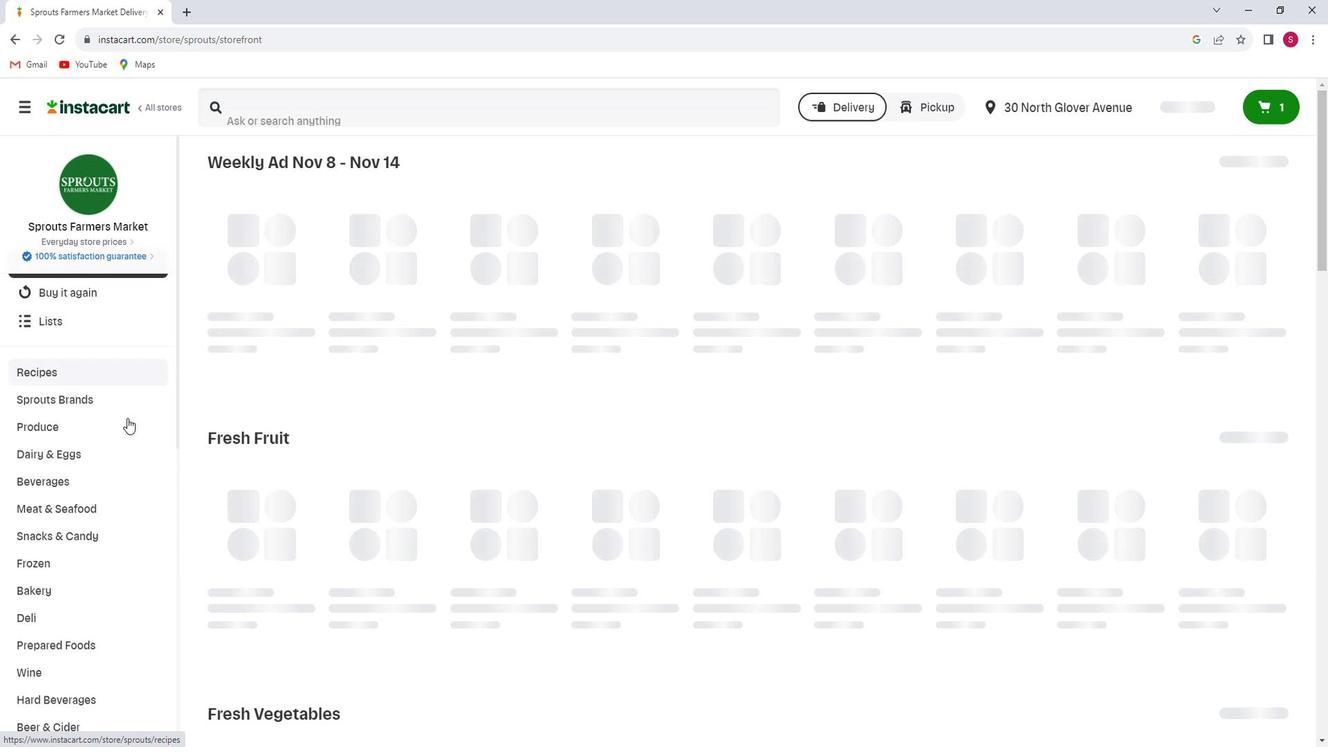 
Action: Mouse scrolled (137, 412) with delta (0, 0)
Screenshot: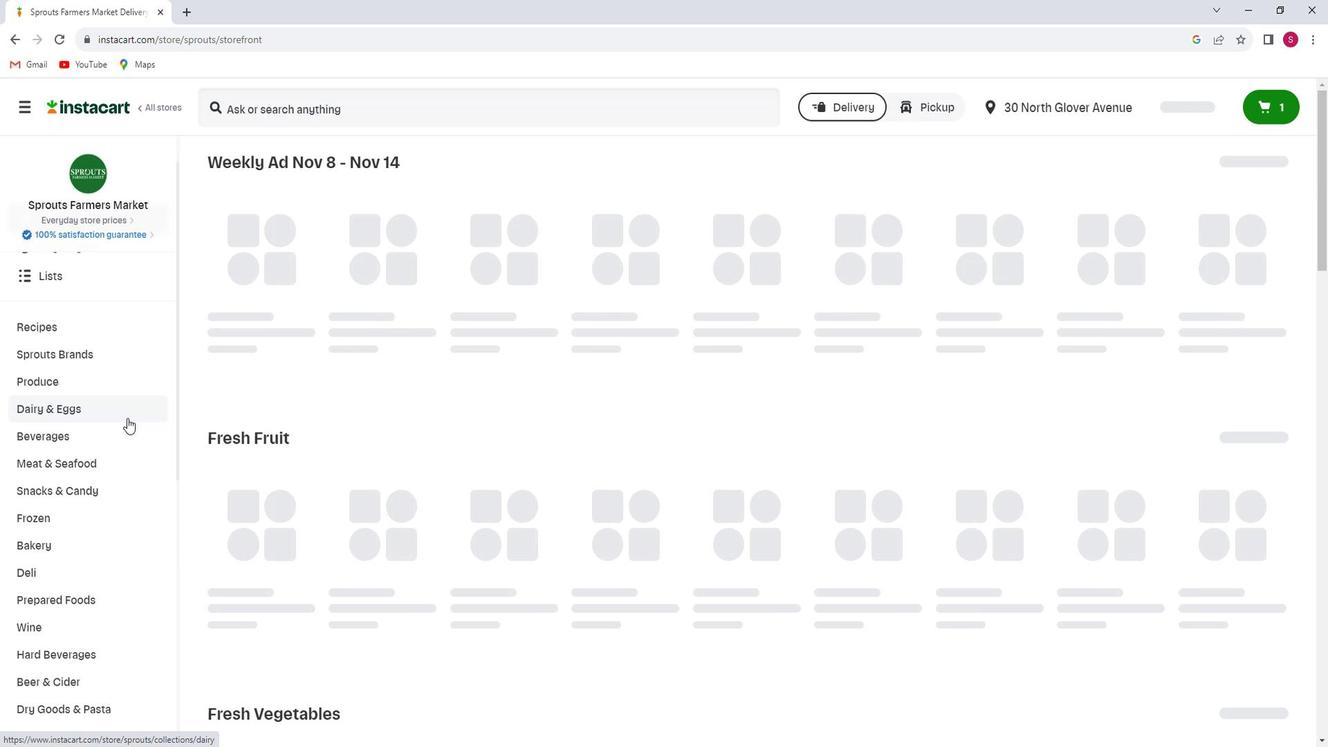 
Action: Mouse scrolled (137, 412) with delta (0, 0)
Screenshot: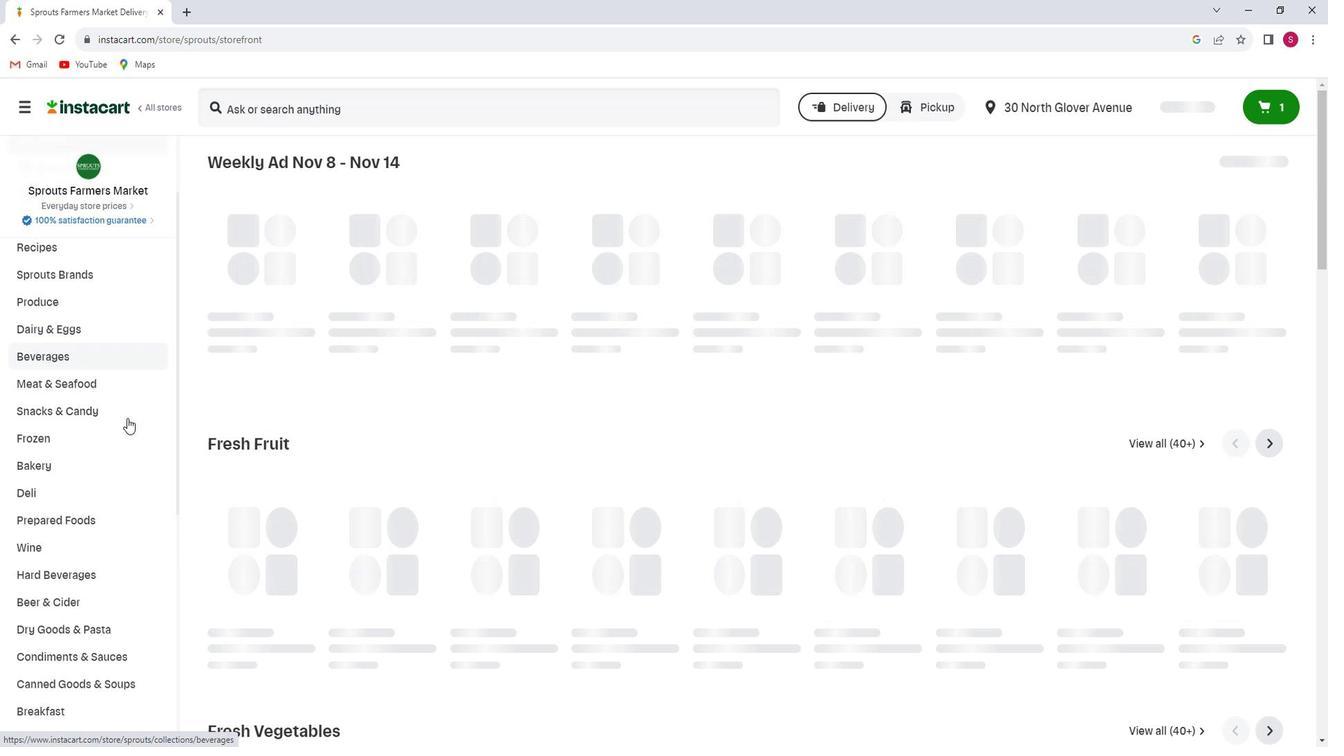 
Action: Mouse scrolled (137, 412) with delta (0, 0)
Screenshot: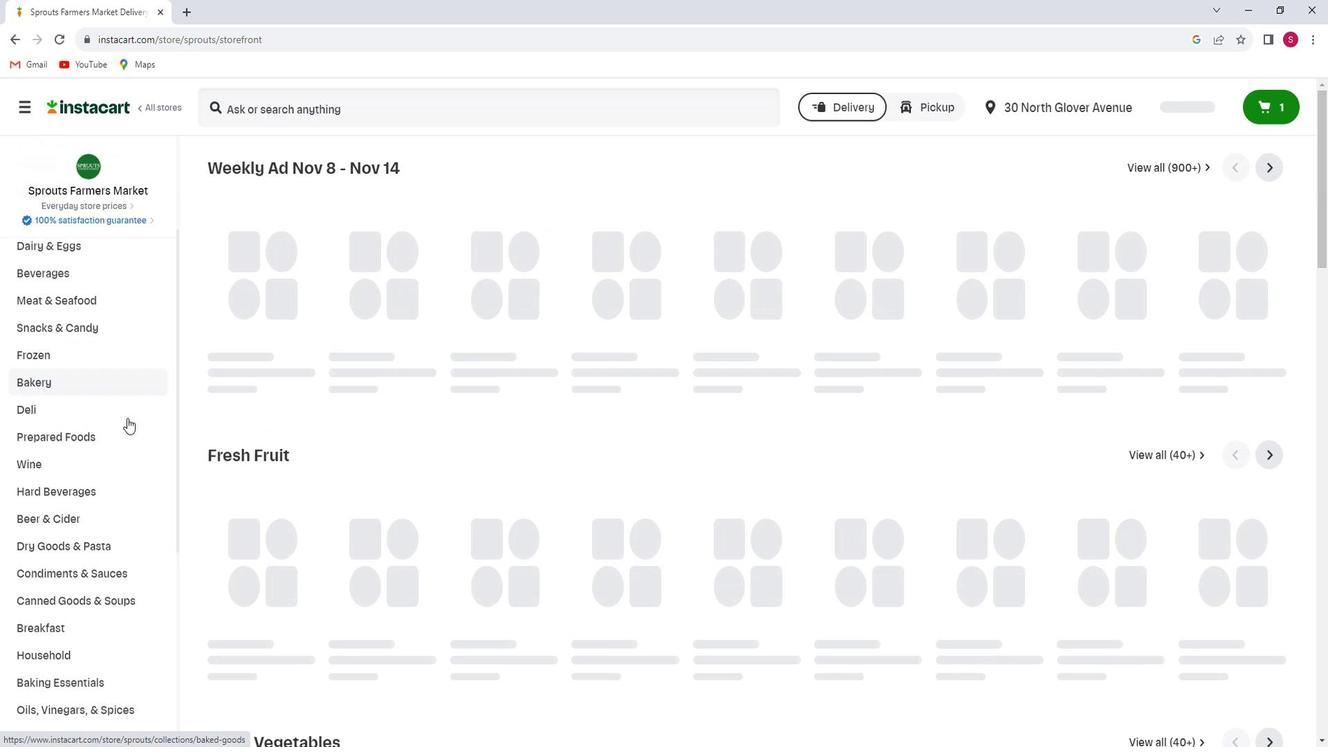 
Action: Mouse scrolled (137, 412) with delta (0, 0)
Screenshot: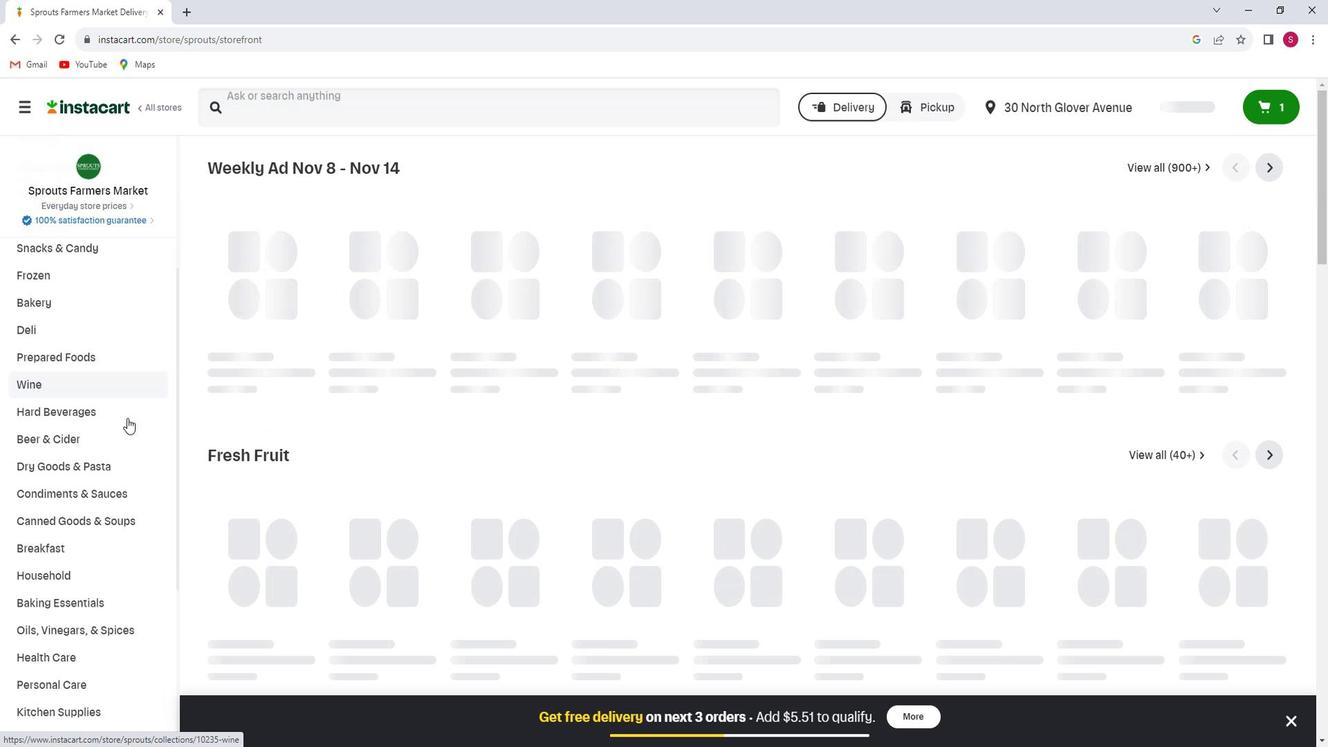 
Action: Mouse scrolled (137, 412) with delta (0, 0)
Screenshot: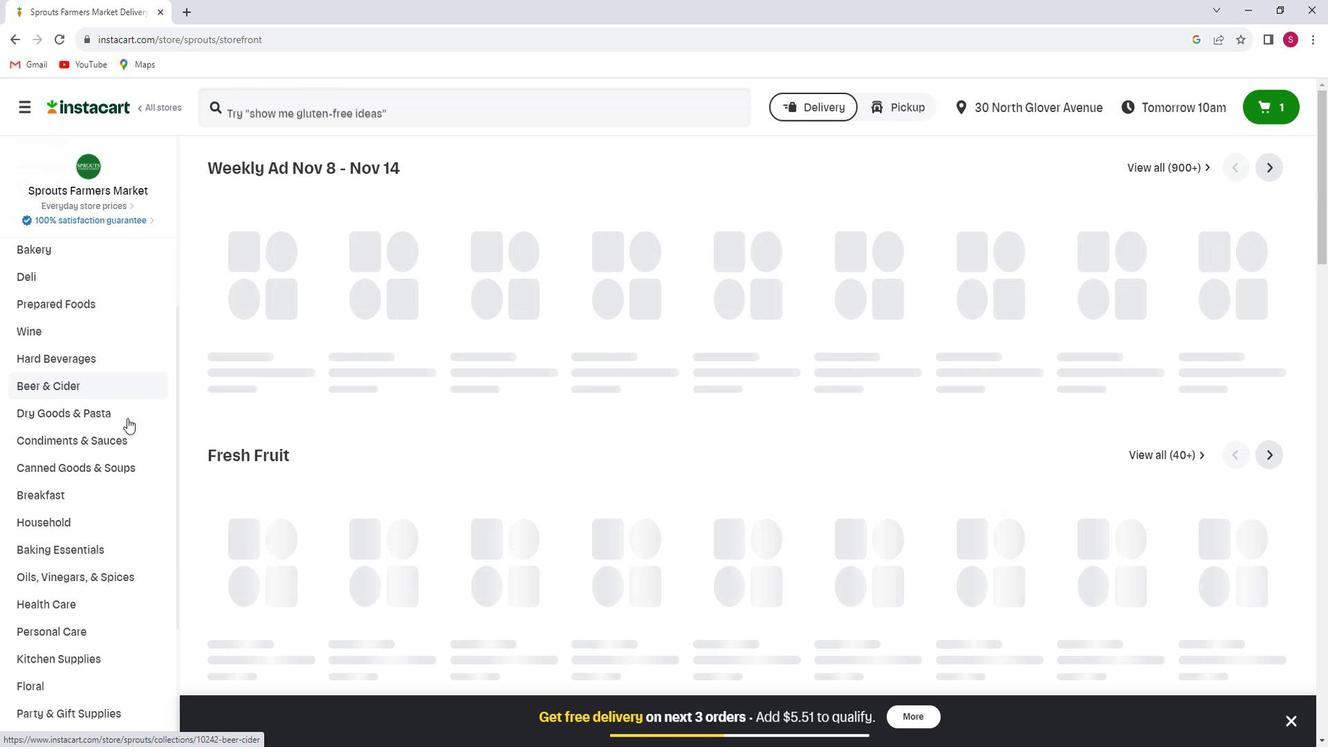 
Action: Mouse scrolled (137, 412) with delta (0, 0)
Screenshot: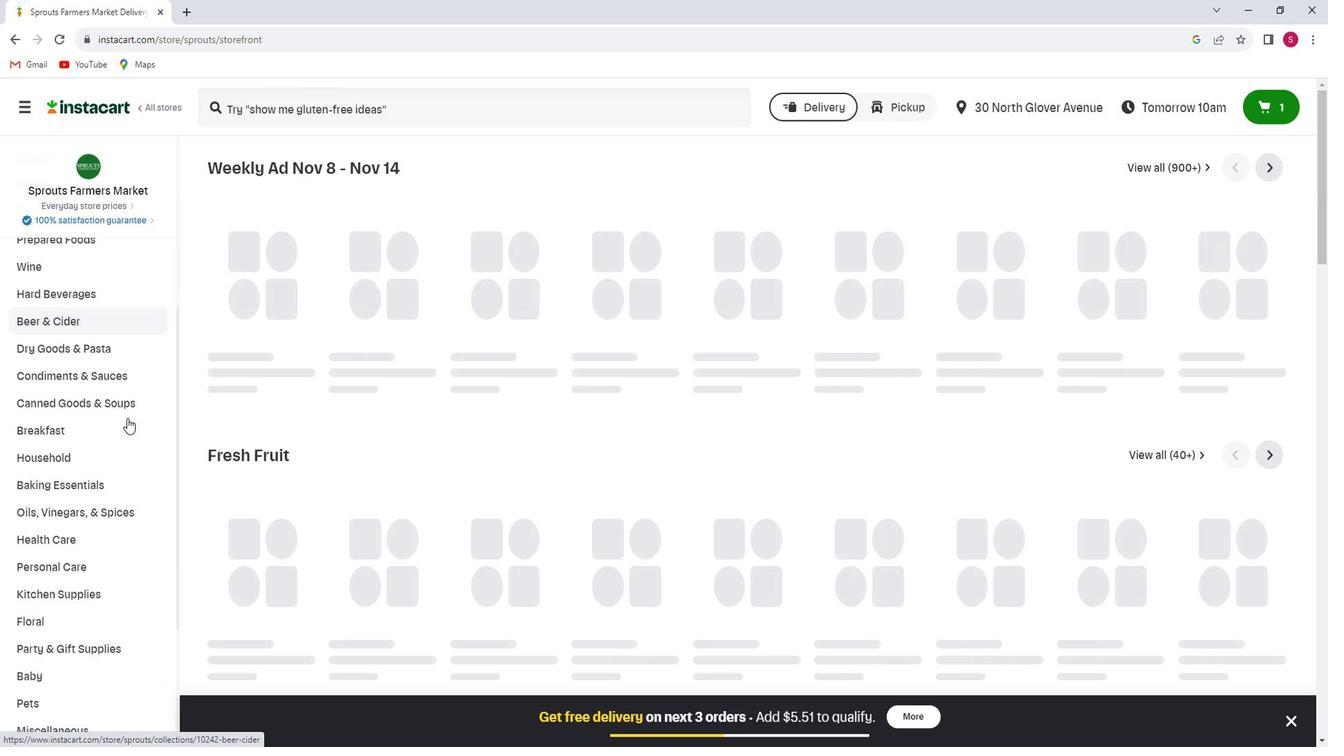 
Action: Mouse scrolled (137, 412) with delta (0, 0)
Screenshot: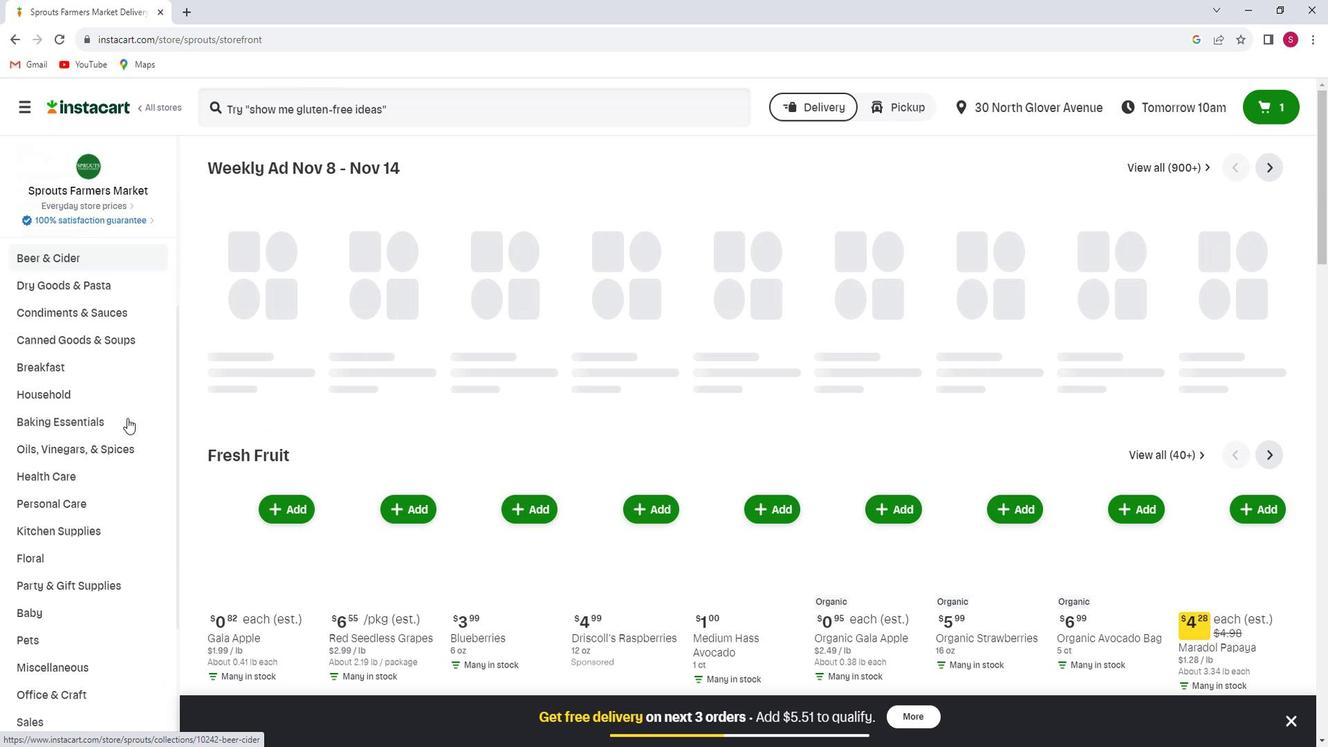 
Action: Mouse moved to (61, 532)
Screenshot: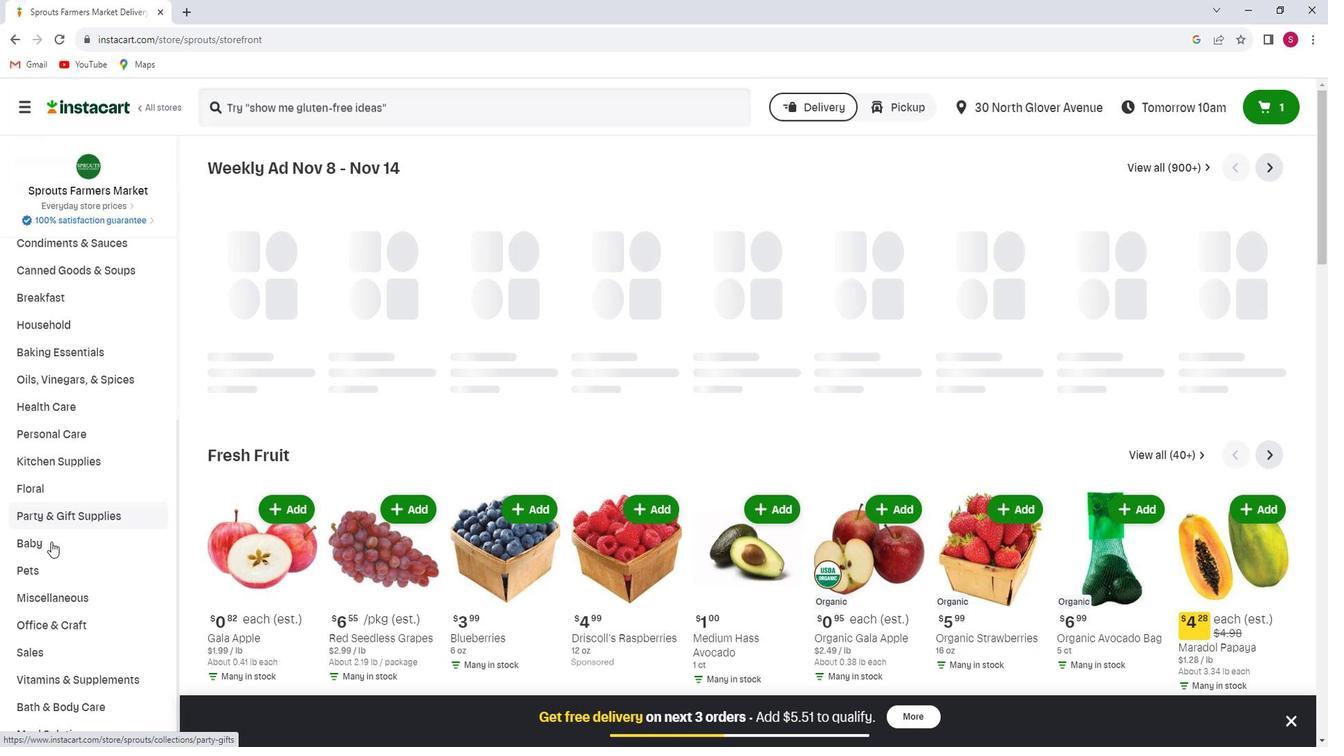 
Action: Mouse pressed left at (61, 532)
Screenshot: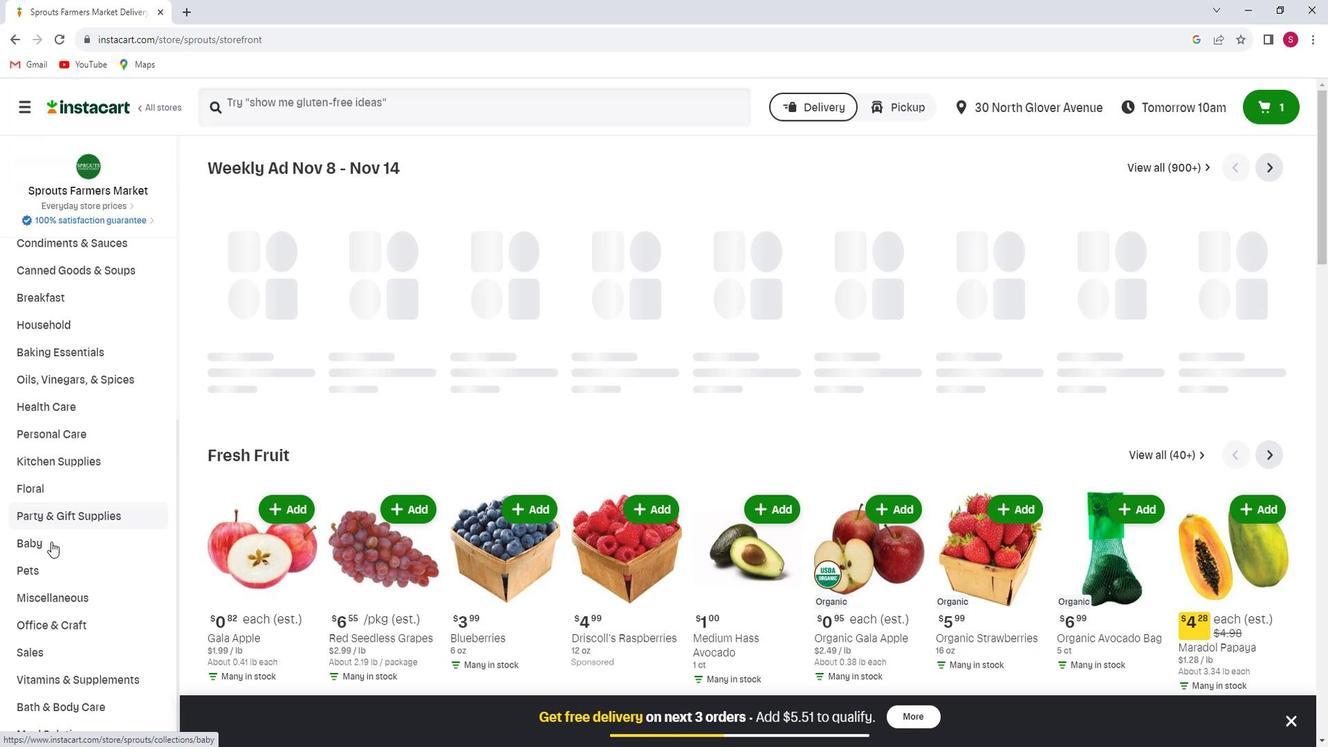 
Action: Mouse moved to (60, 554)
Screenshot: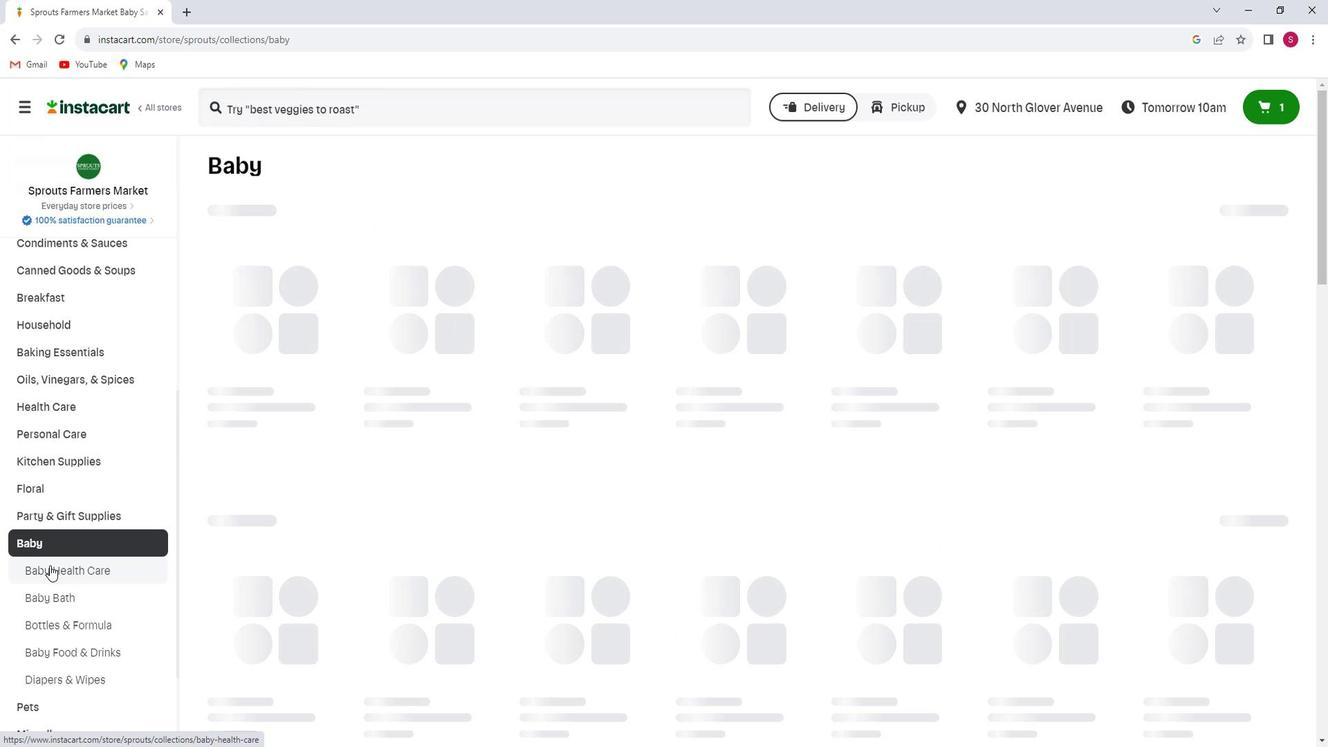 
Action: Mouse pressed left at (60, 554)
Screenshot: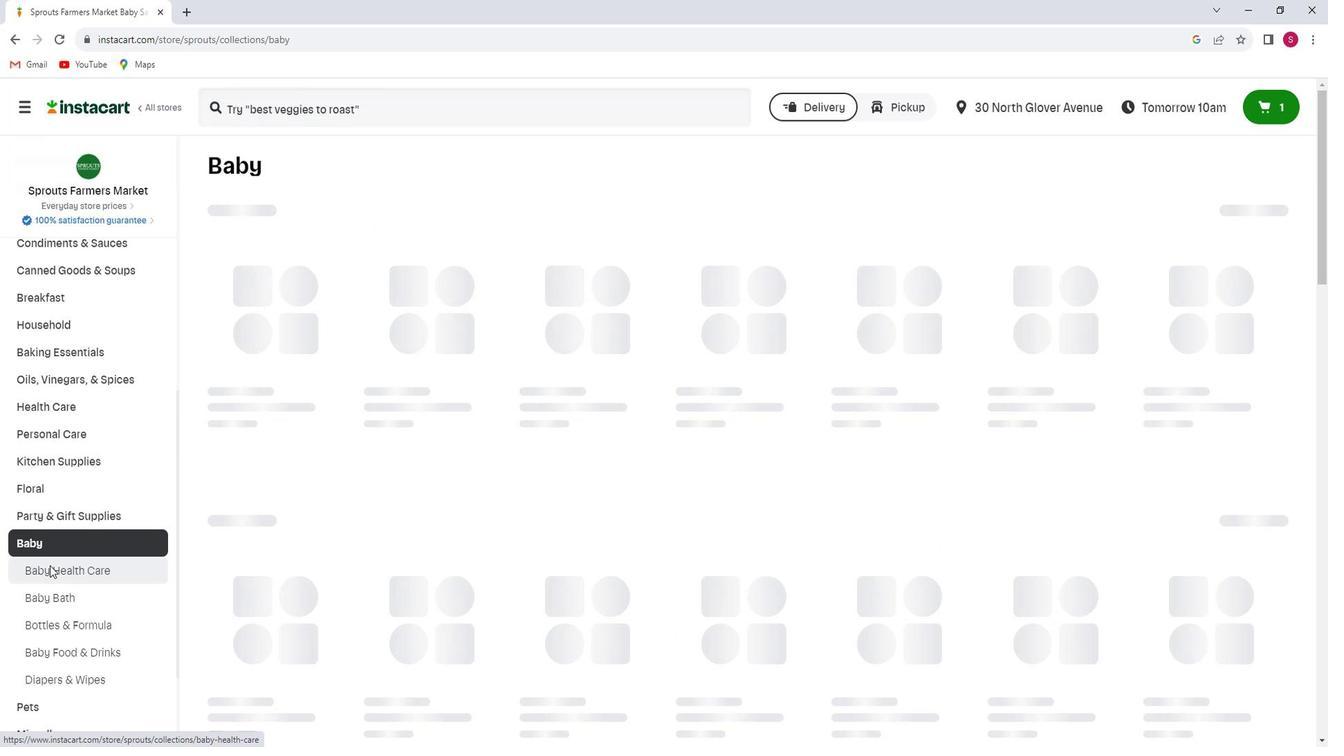 
Action: Mouse moved to (345, 278)
Screenshot: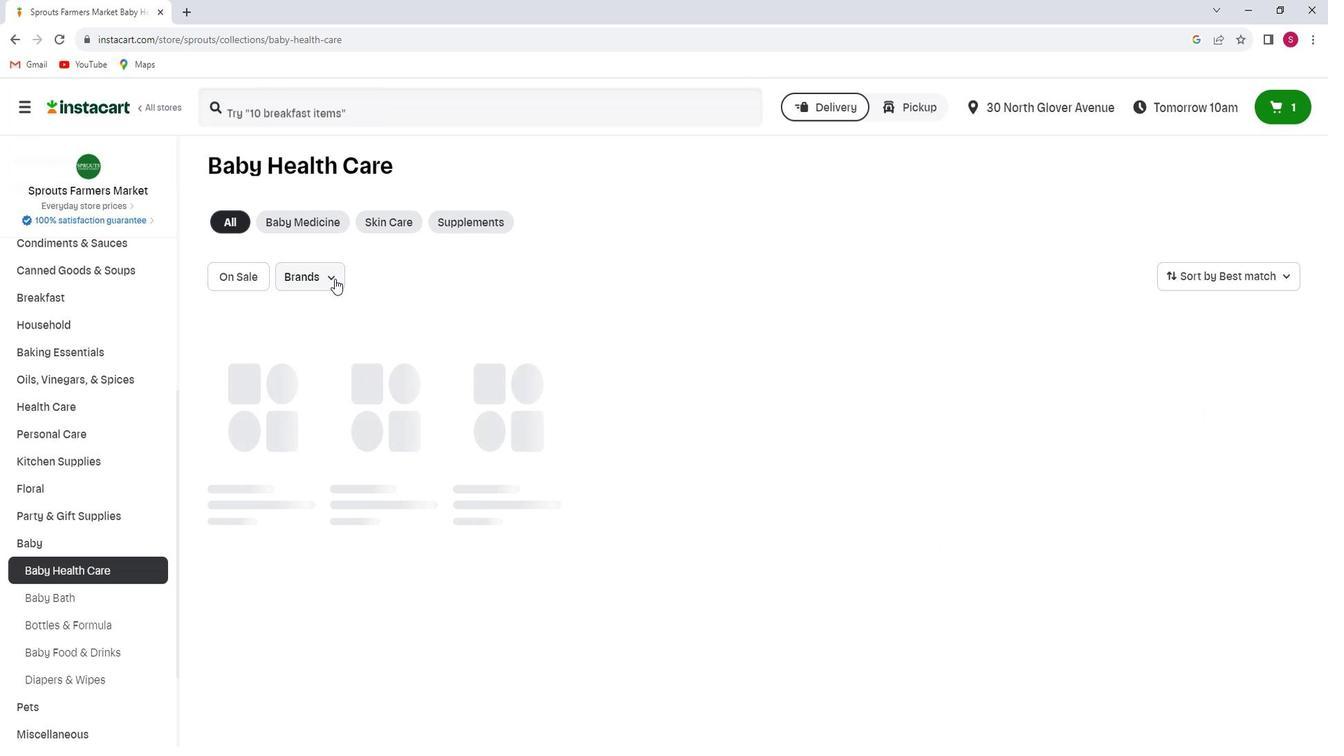 
Action: Mouse pressed left at (345, 278)
Screenshot: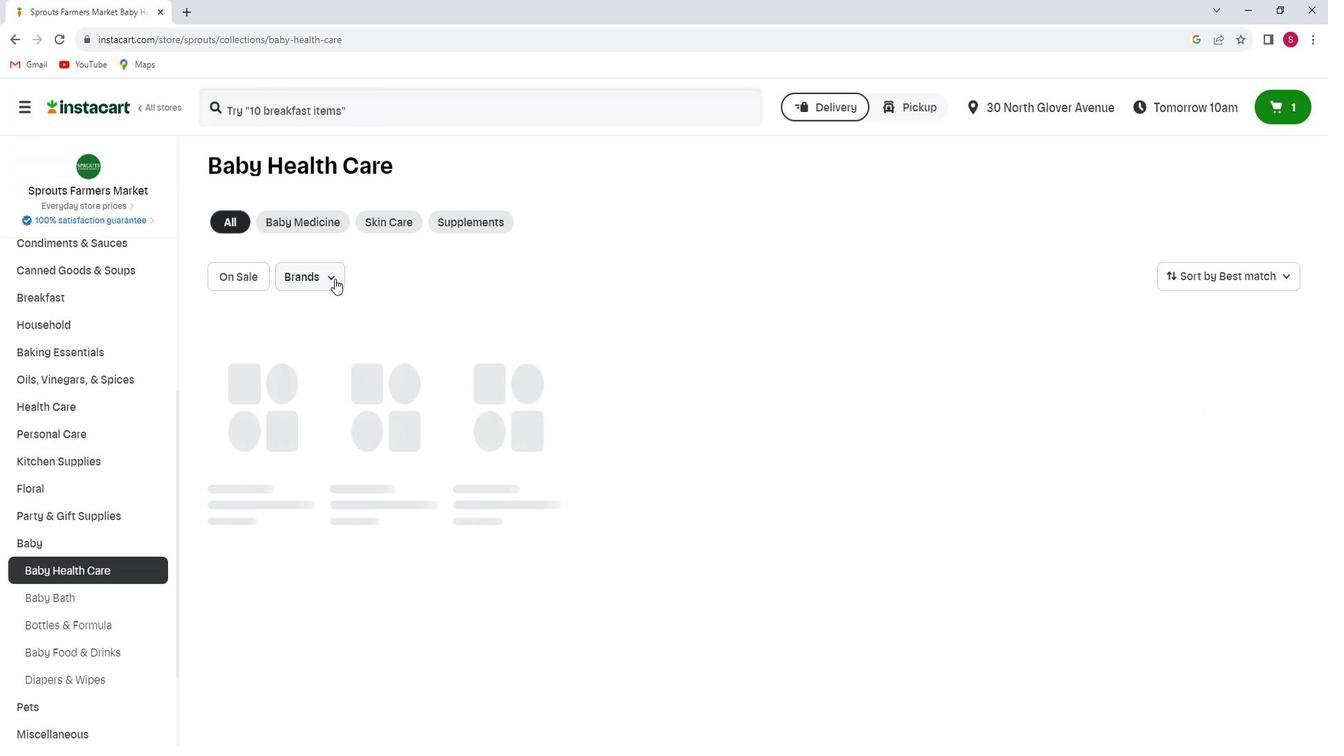 
Action: Mouse moved to (371, 371)
Screenshot: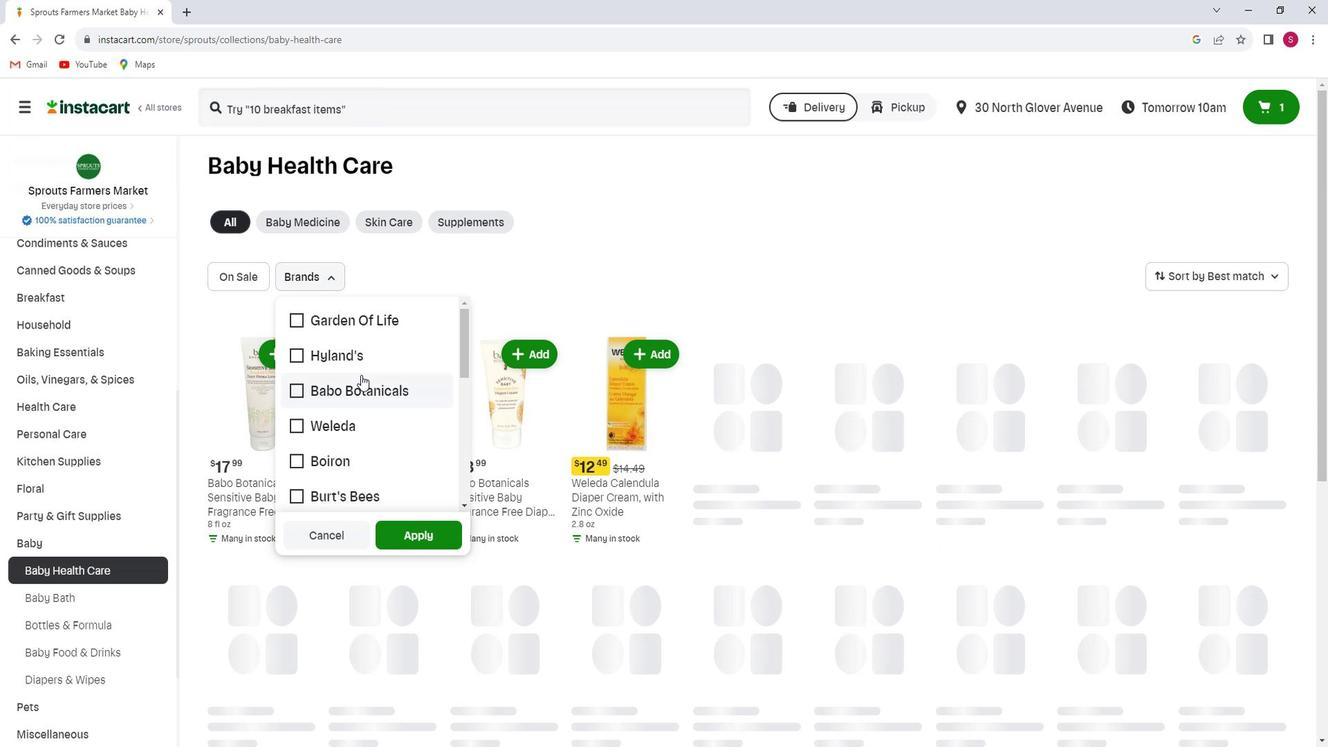 
Action: Mouse scrolled (371, 370) with delta (0, 0)
Screenshot: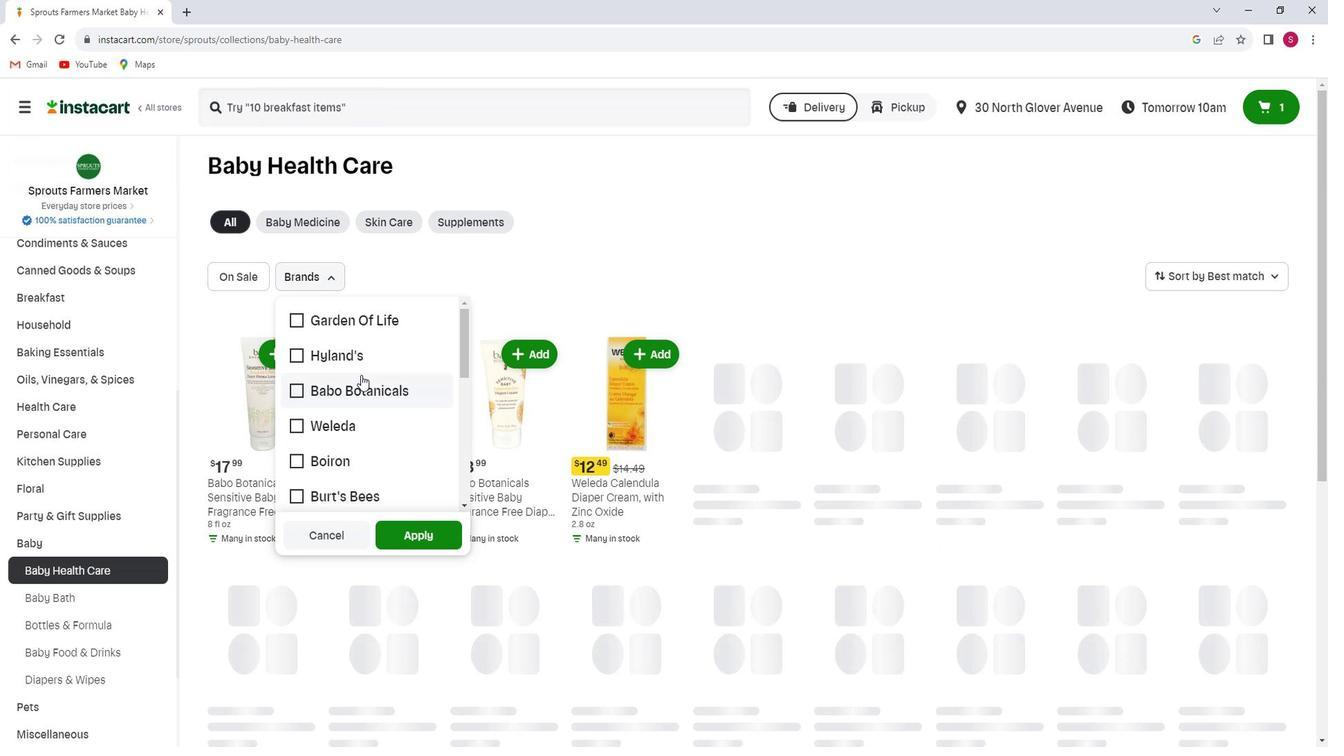 
Action: Mouse scrolled (371, 370) with delta (0, 0)
Screenshot: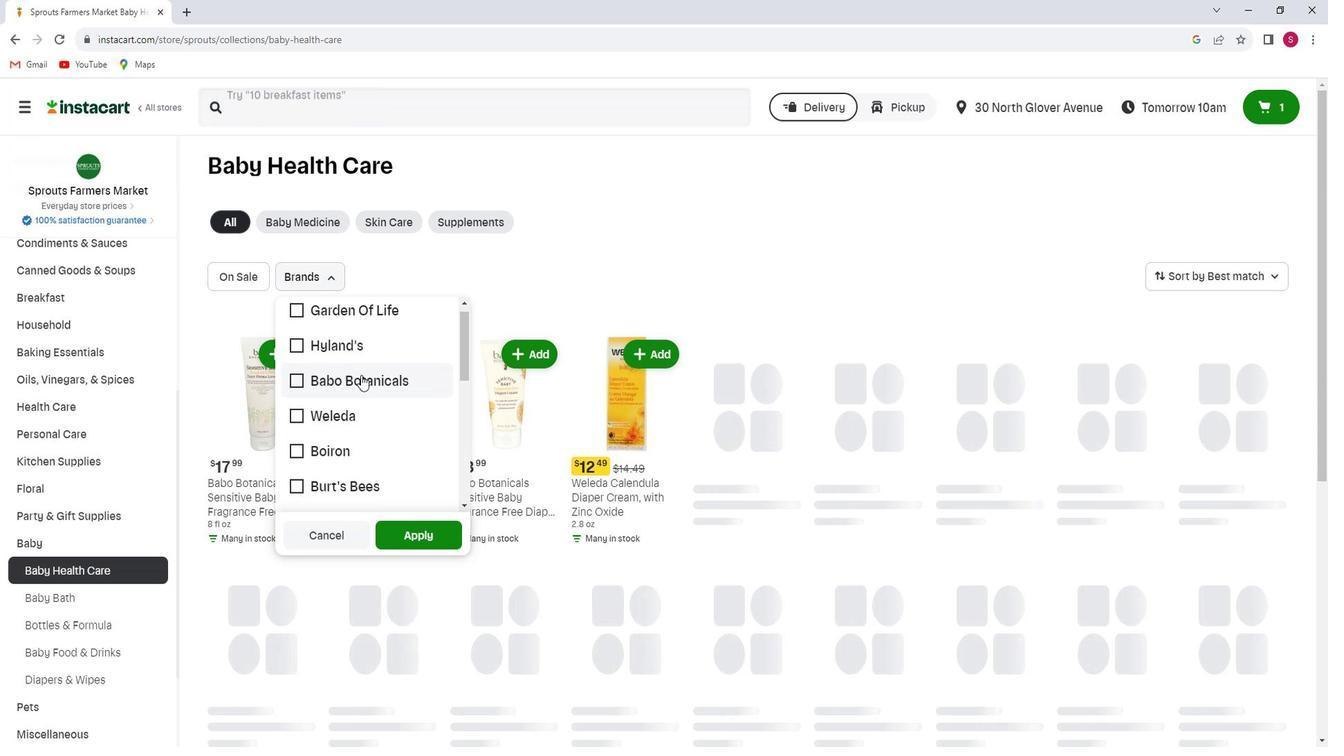 
Action: Mouse scrolled (371, 370) with delta (0, 0)
Screenshot: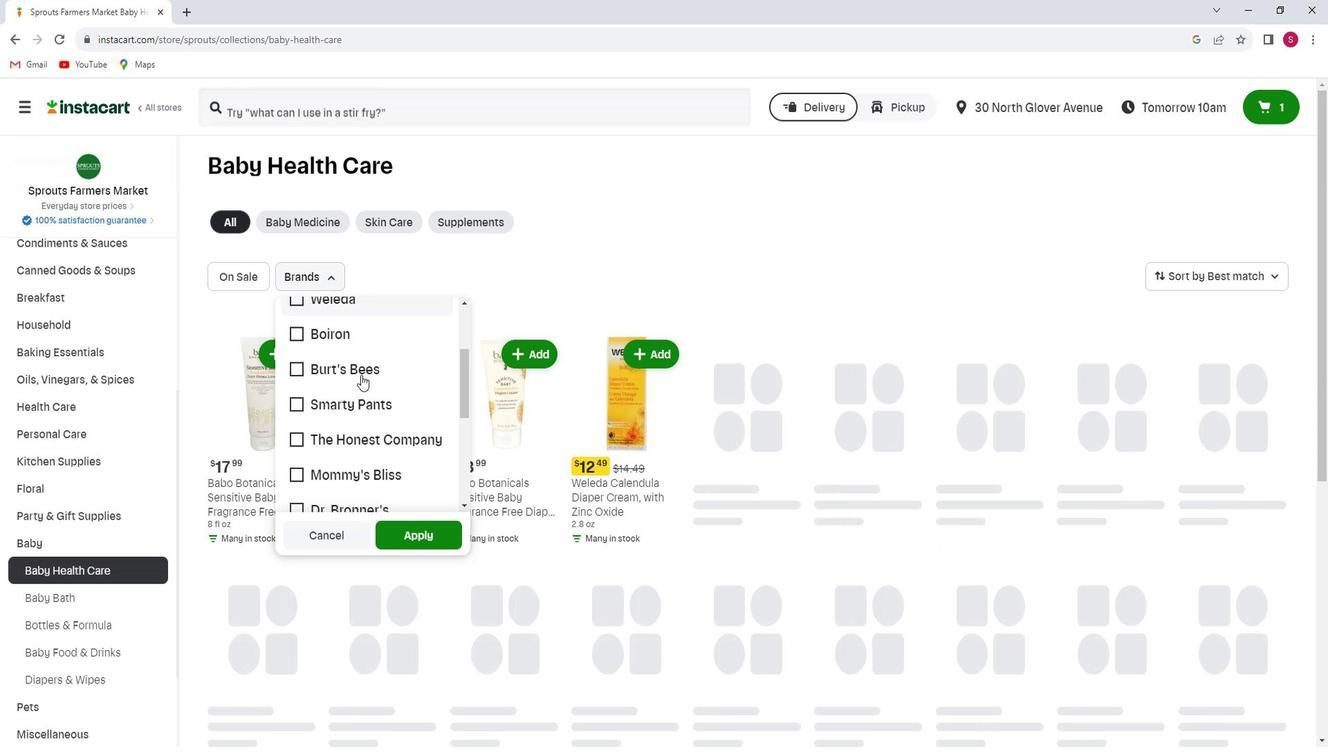 
Action: Mouse scrolled (371, 370) with delta (0, 0)
Screenshot: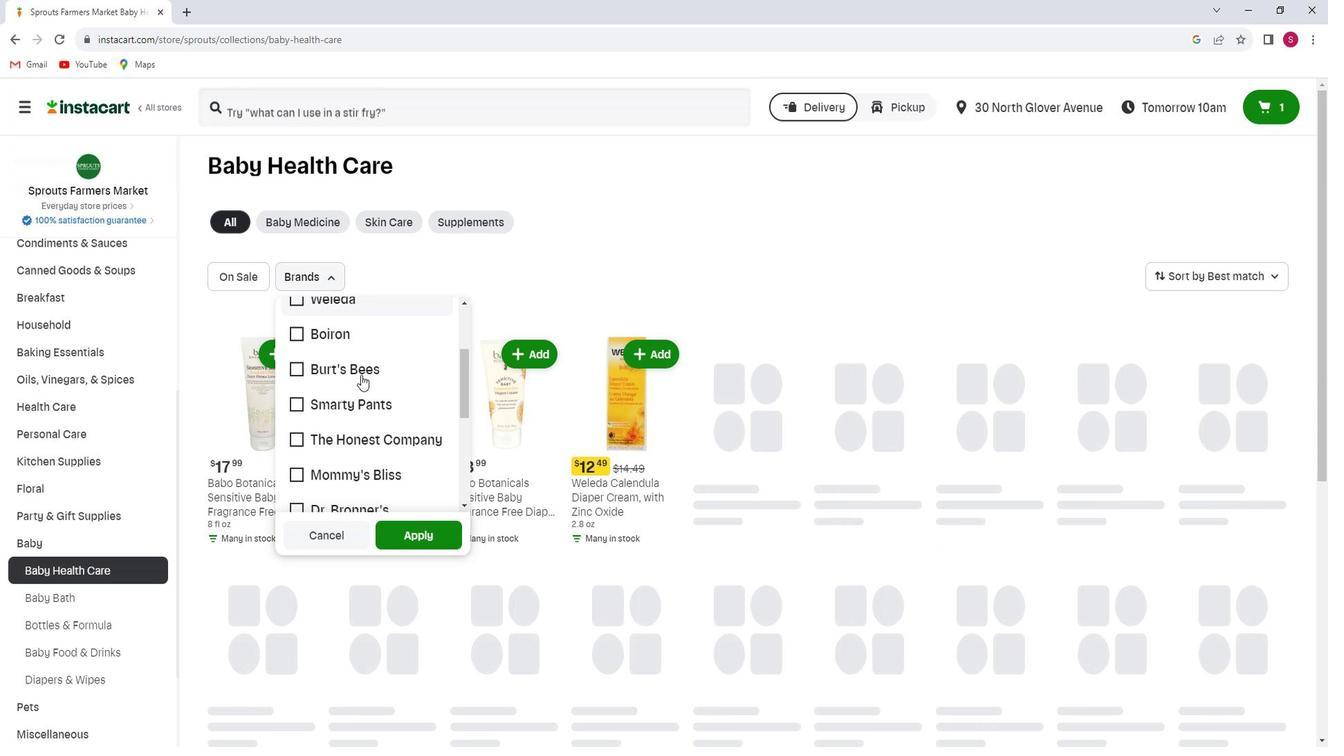
Action: Mouse scrolled (371, 370) with delta (0, 0)
Screenshot: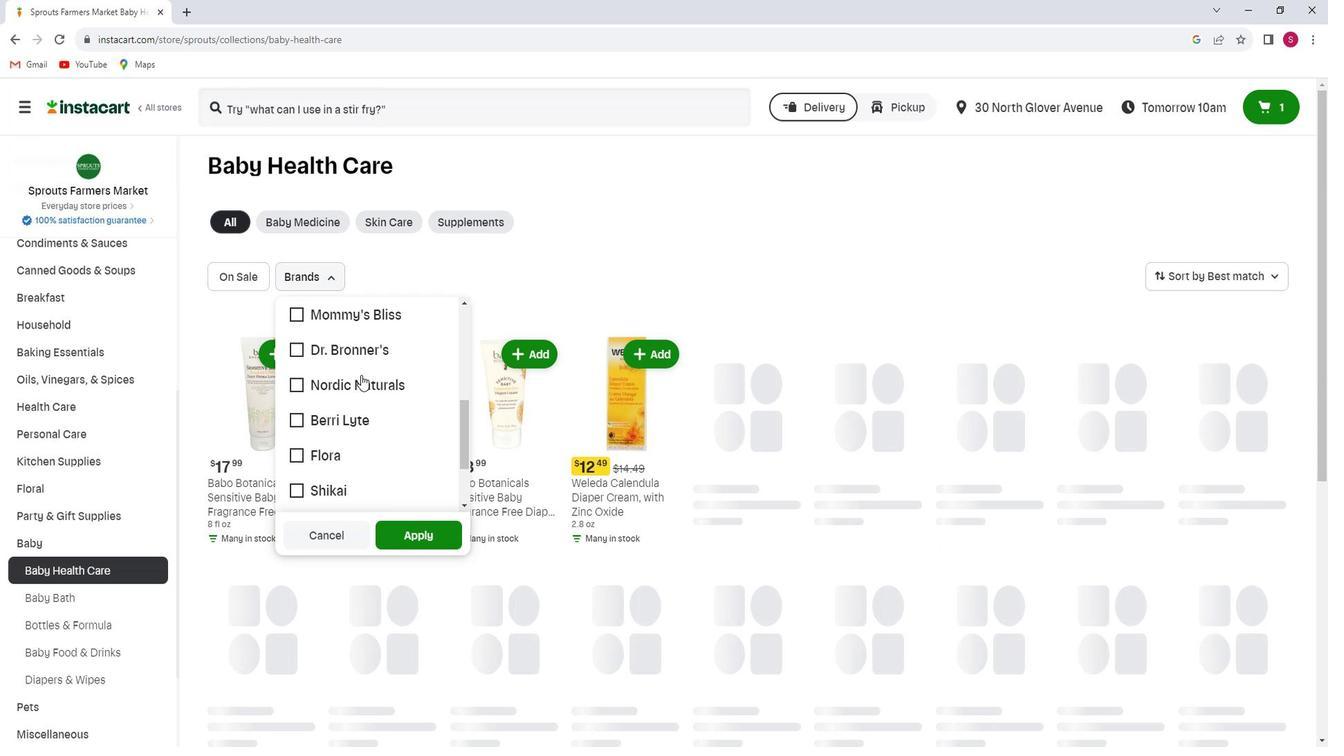 
Action: Mouse scrolled (371, 370) with delta (0, 0)
Screenshot: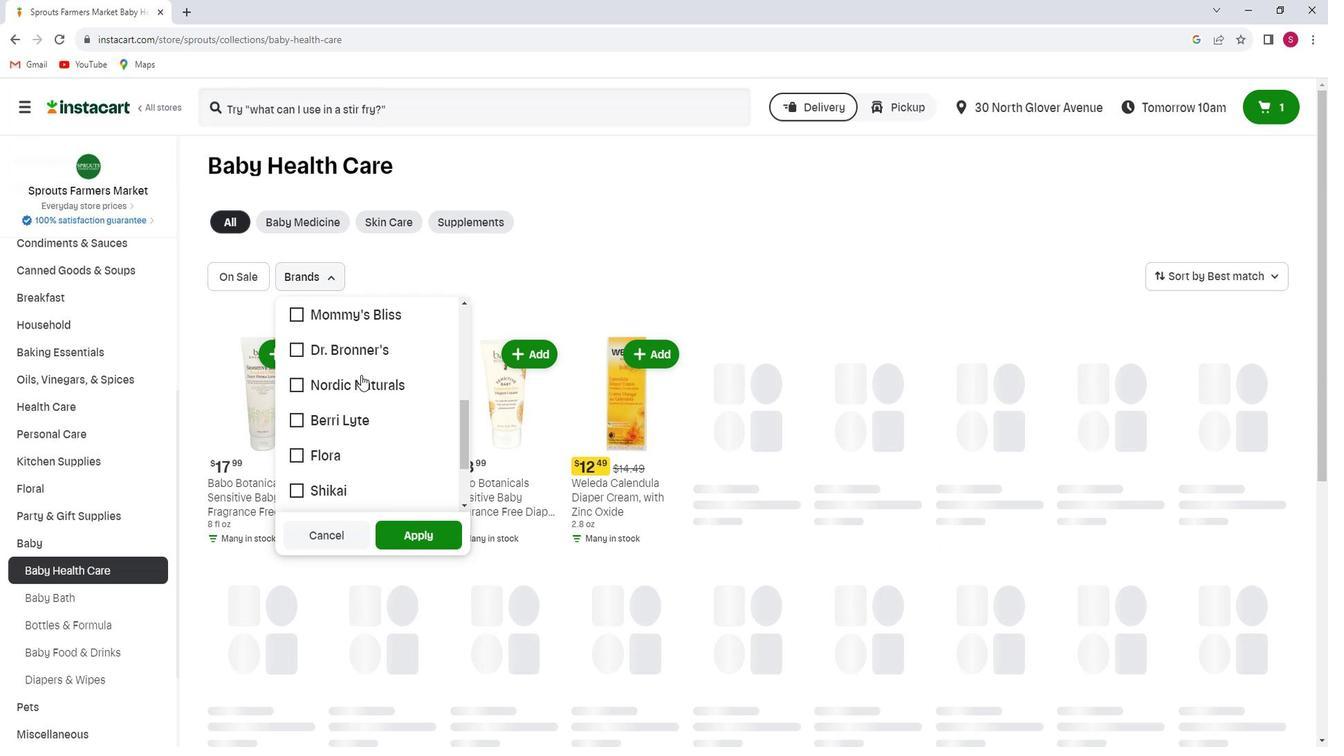 
Action: Mouse moved to (368, 372)
Screenshot: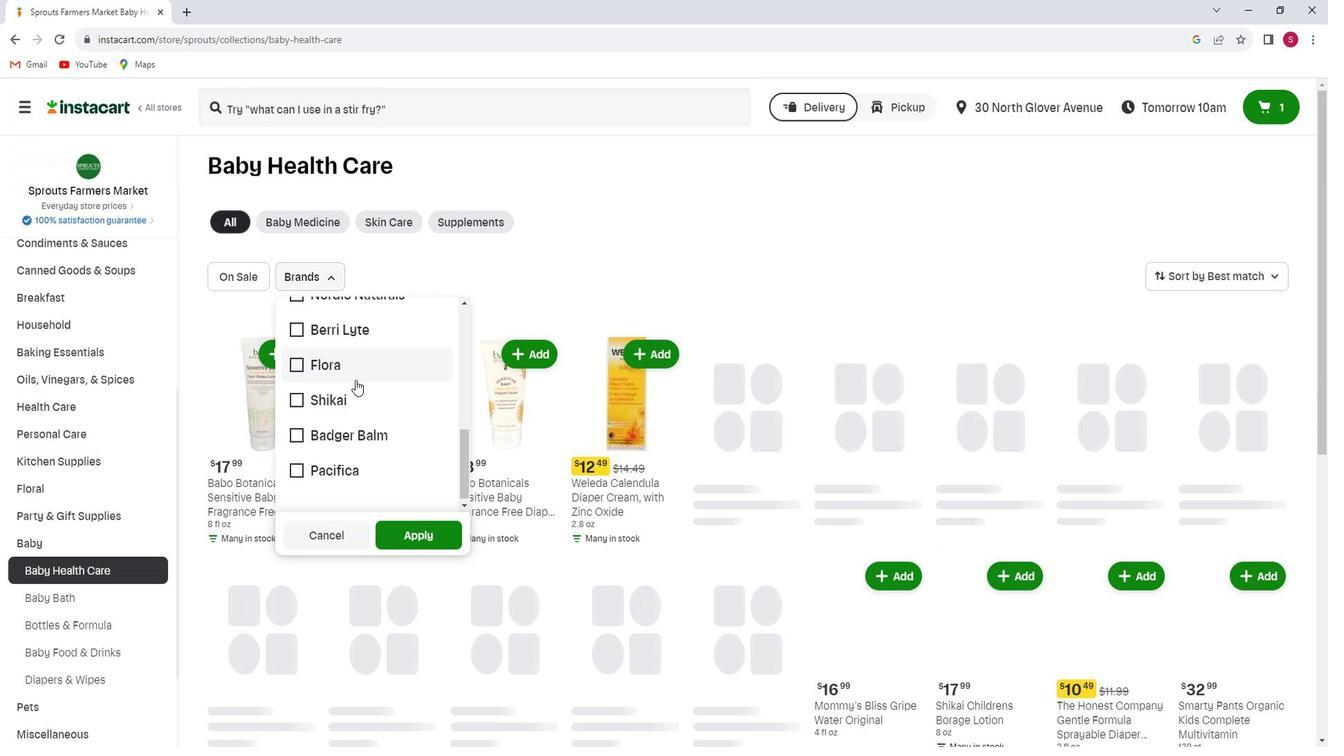 
Action: Mouse scrolled (368, 371) with delta (0, 0)
Screenshot: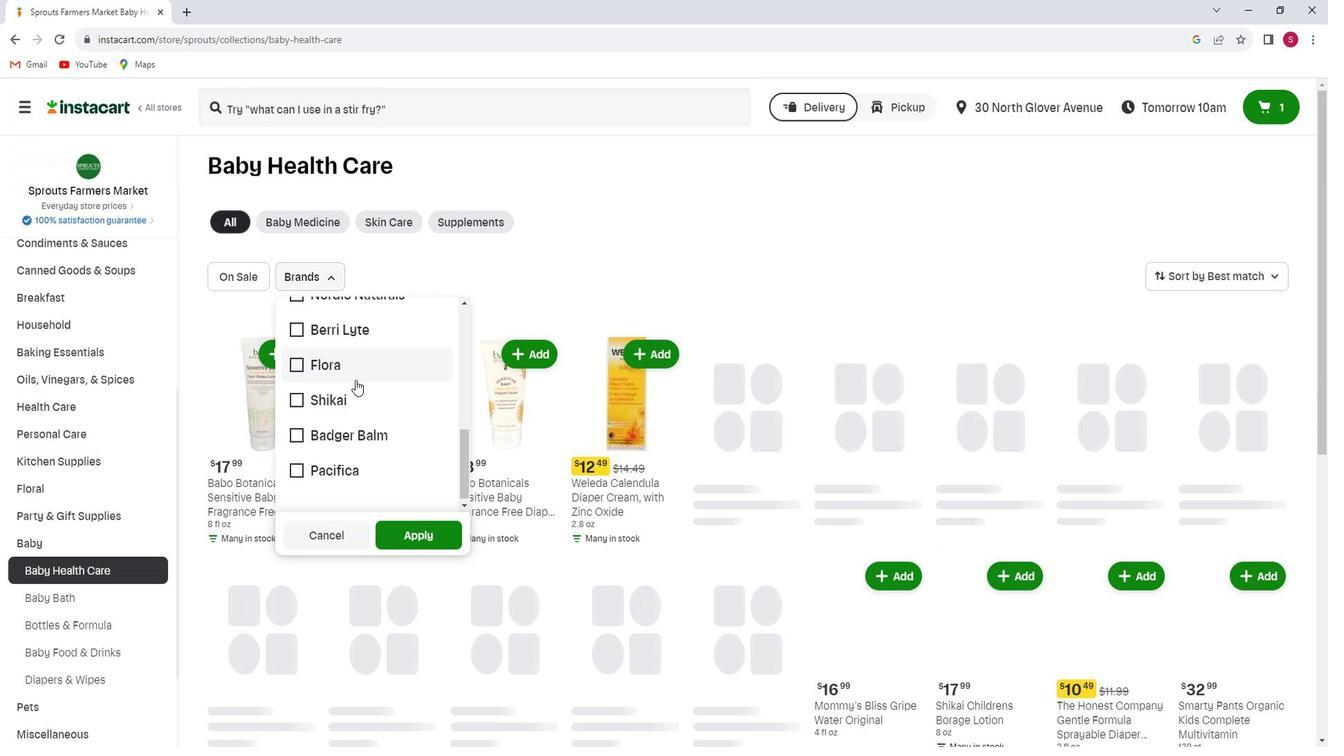 
Action: Mouse moved to (366, 376)
Screenshot: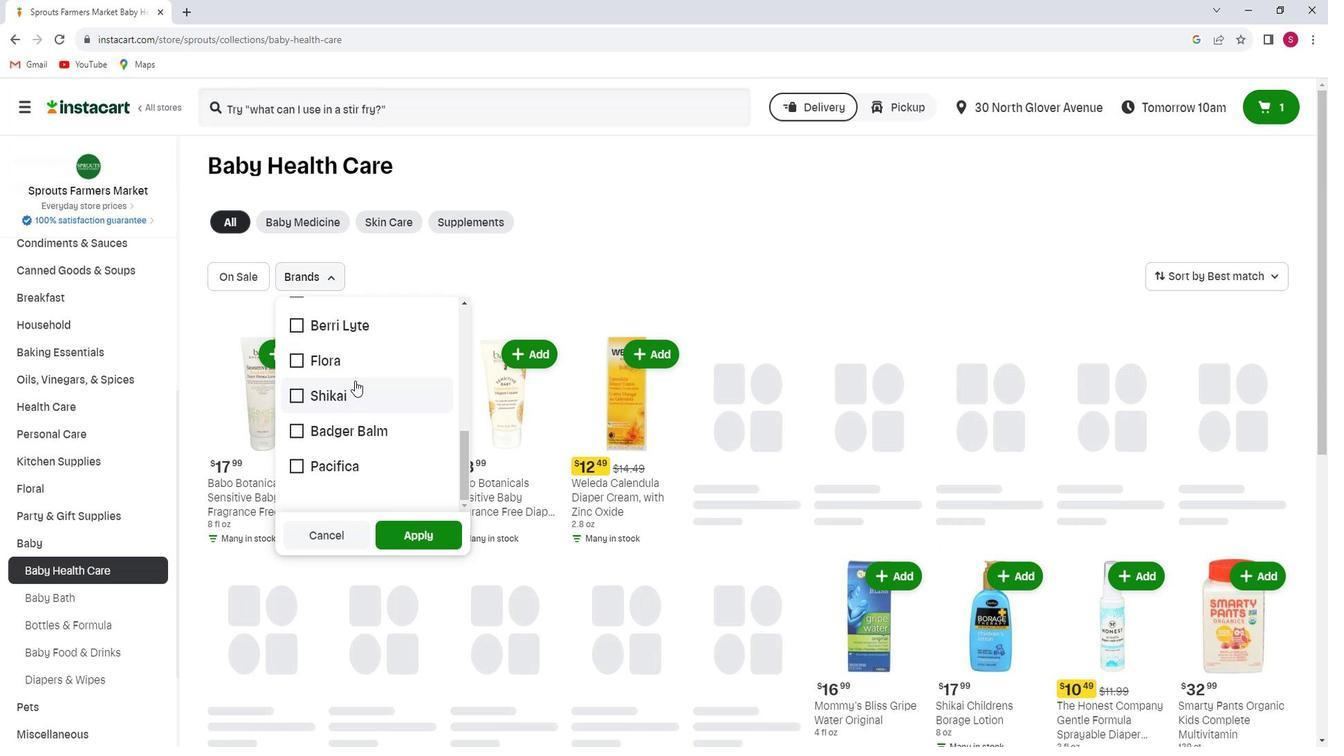 
Action: Mouse scrolled (366, 375) with delta (0, 0)
Screenshot: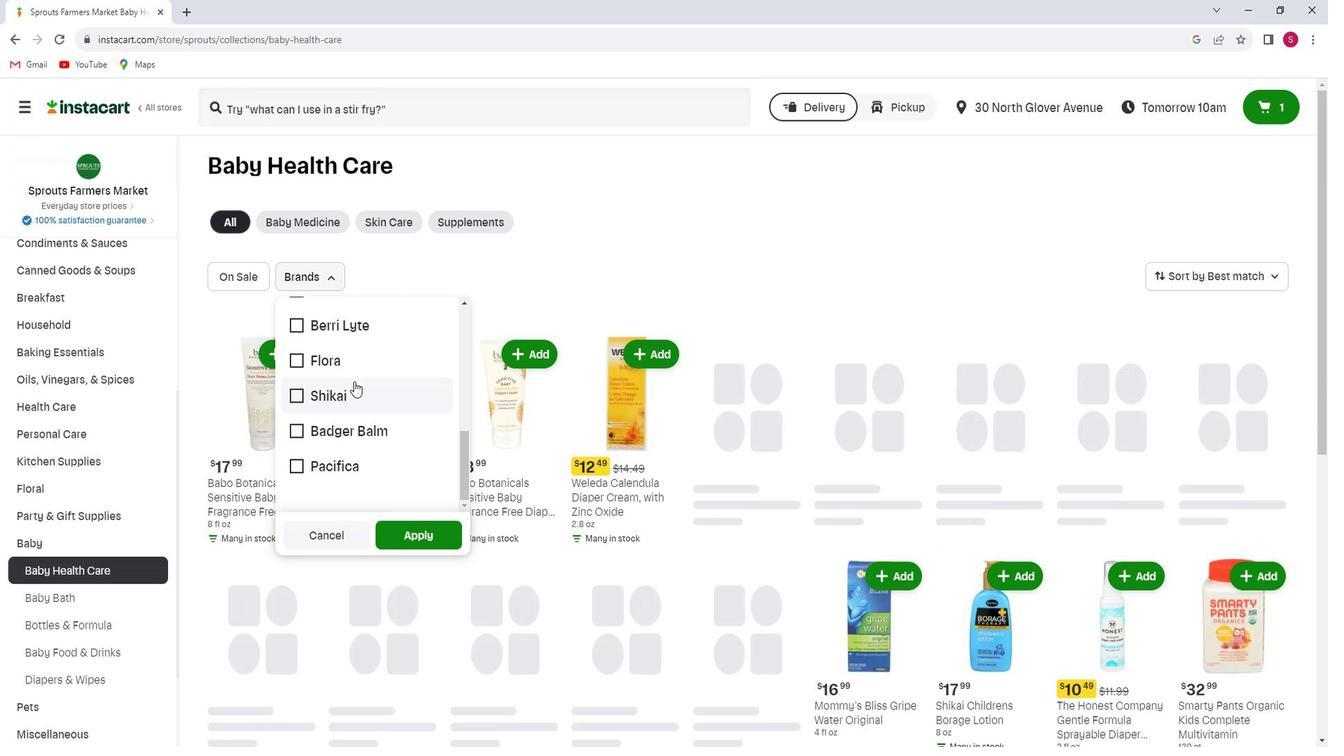 
Action: Mouse moved to (305, 384)
Screenshot: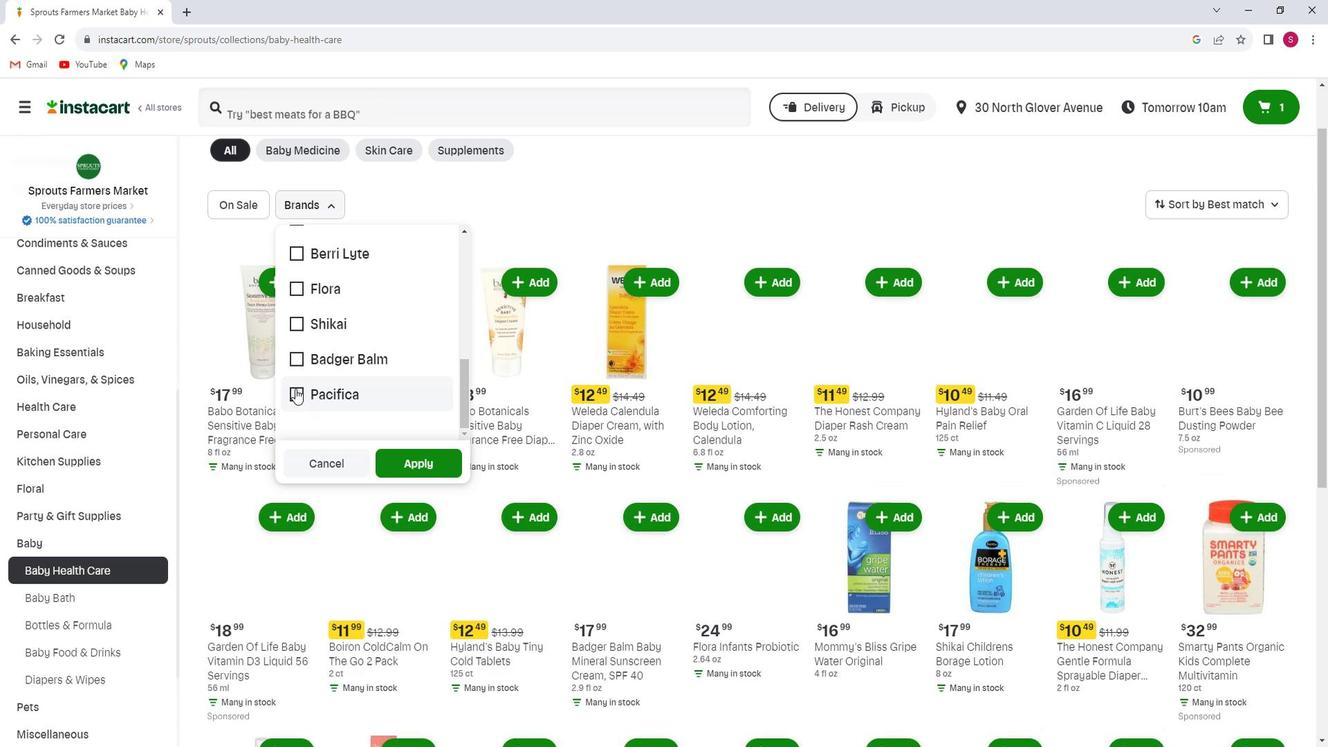 
Action: Mouse pressed left at (305, 384)
Screenshot: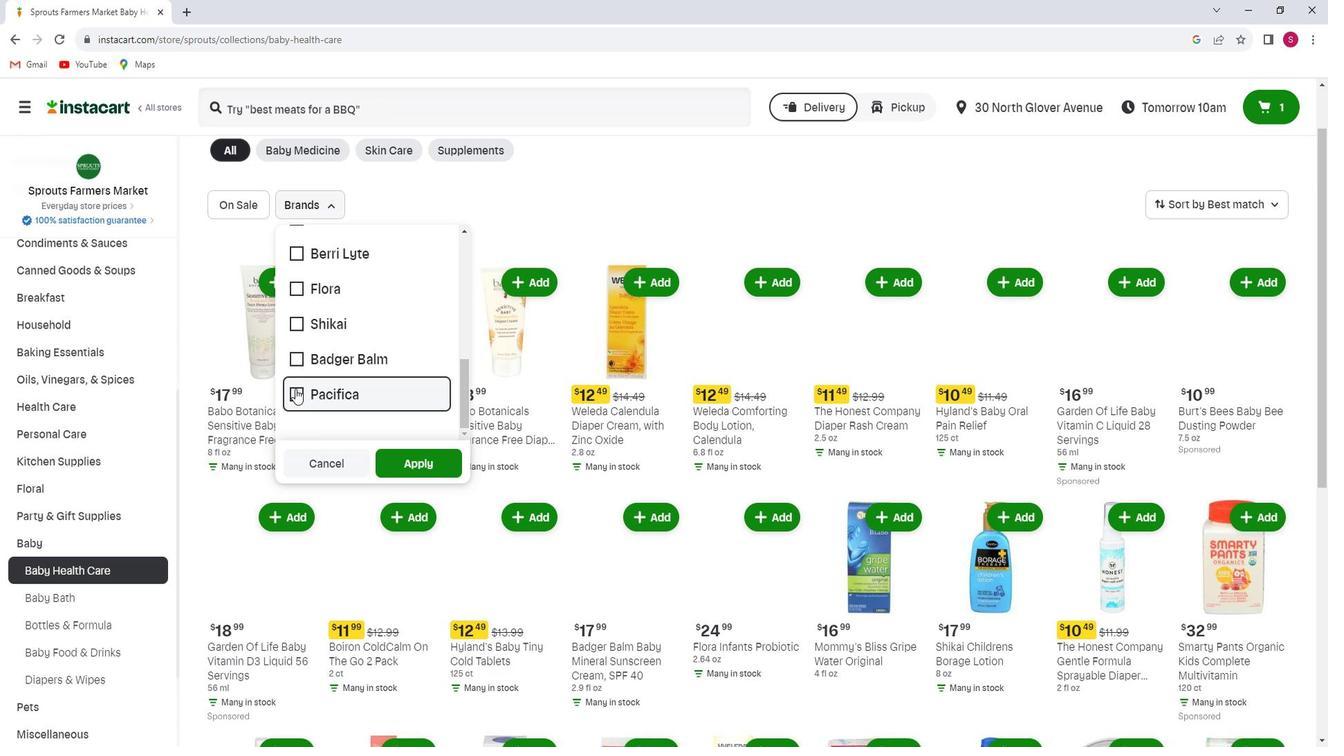 
Action: Mouse moved to (412, 451)
Screenshot: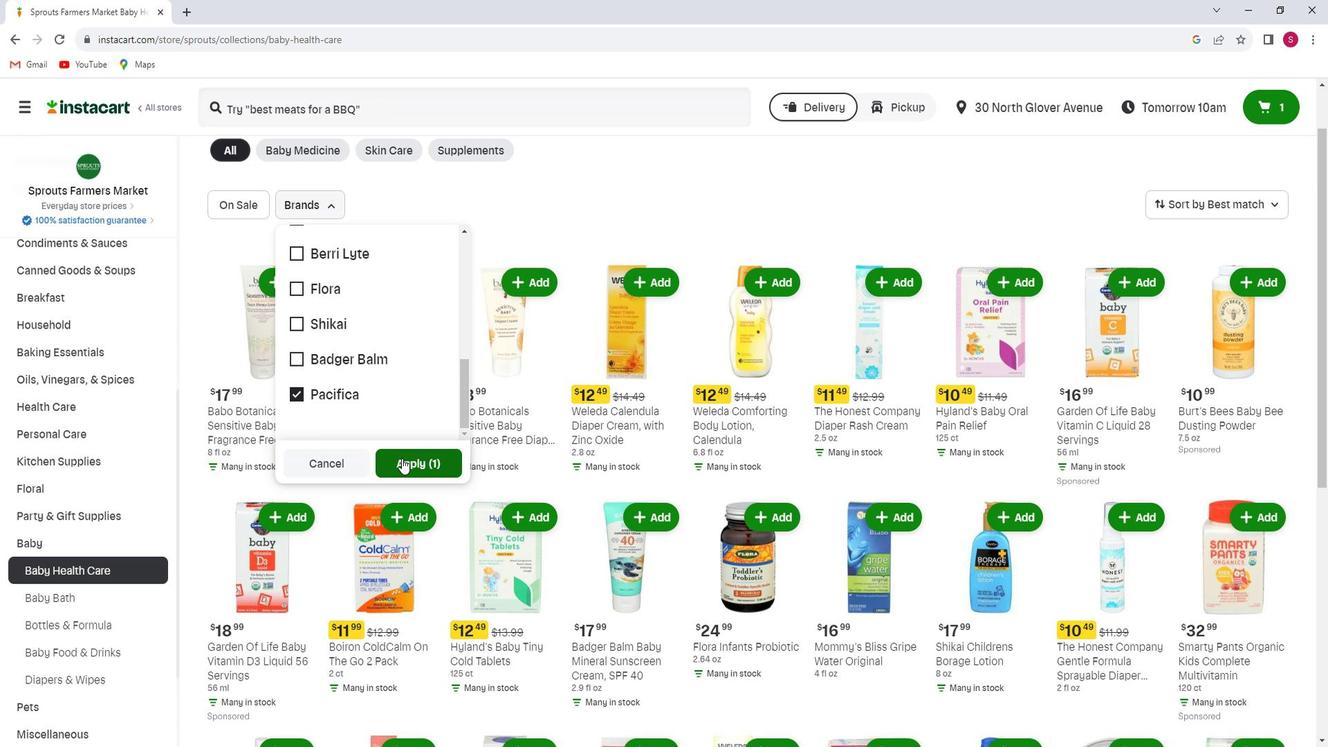 
Action: Mouse pressed left at (412, 451)
Screenshot: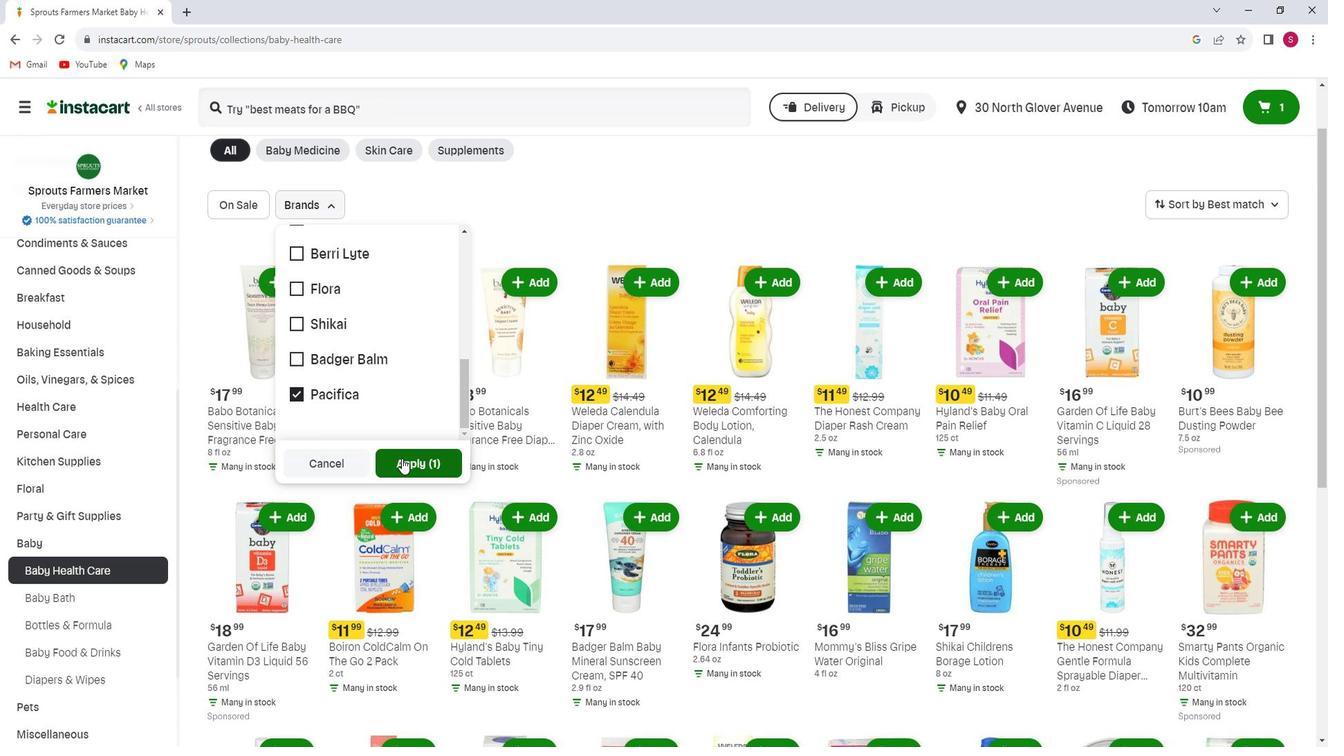 
Action: Mouse moved to (412, 451)
Screenshot: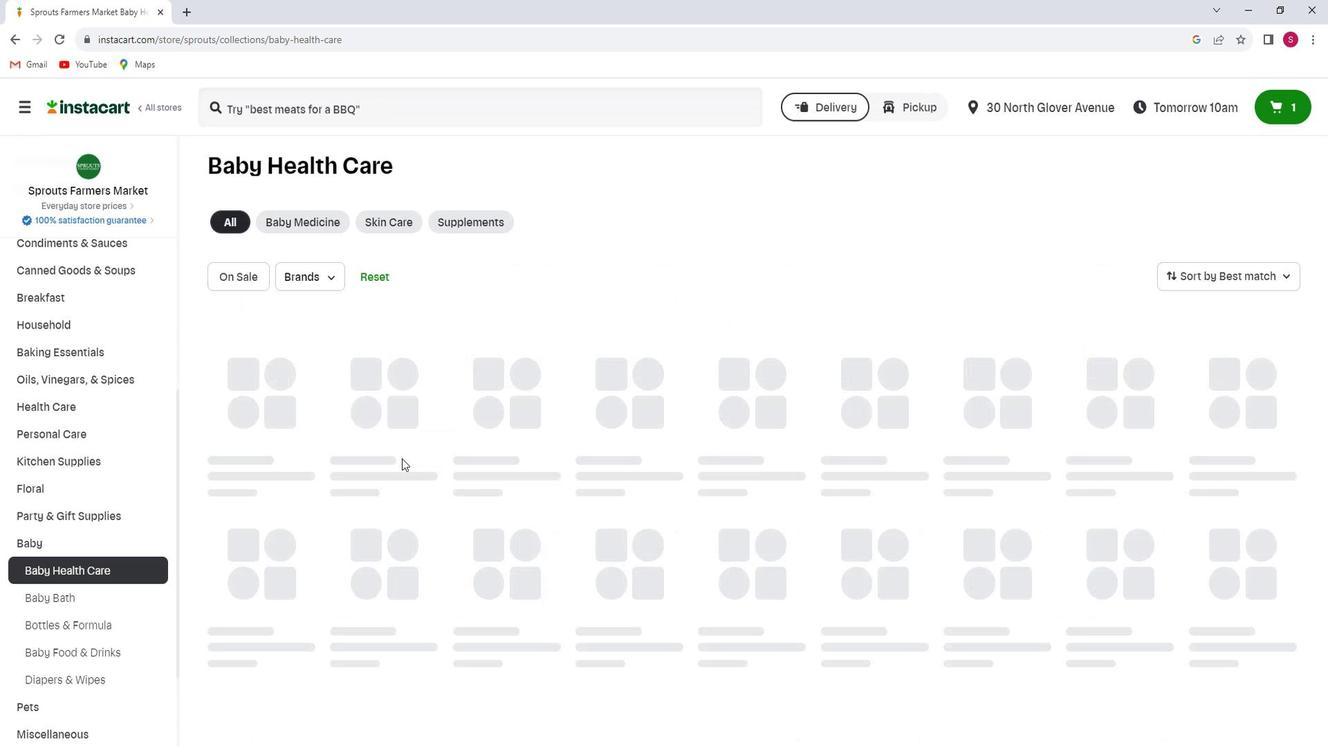 
